 Task: Search one way flight ticket for 1 adult, 1 child, 1 infant in seat in premium economy from Wichita: Wichita Dwight D. Eisenhower National Airport(was Wichita Mid-continent Airport) to Riverton: Central Wyoming Regional Airport (was Riverton Regional) on 5-4-2023. Choice of flights is Delta. Number of bags: 2 carry on bags and 4 checked bags. Price is upto 105000. Outbound departure time preference is 21:30.
Action: Mouse moved to (306, 281)
Screenshot: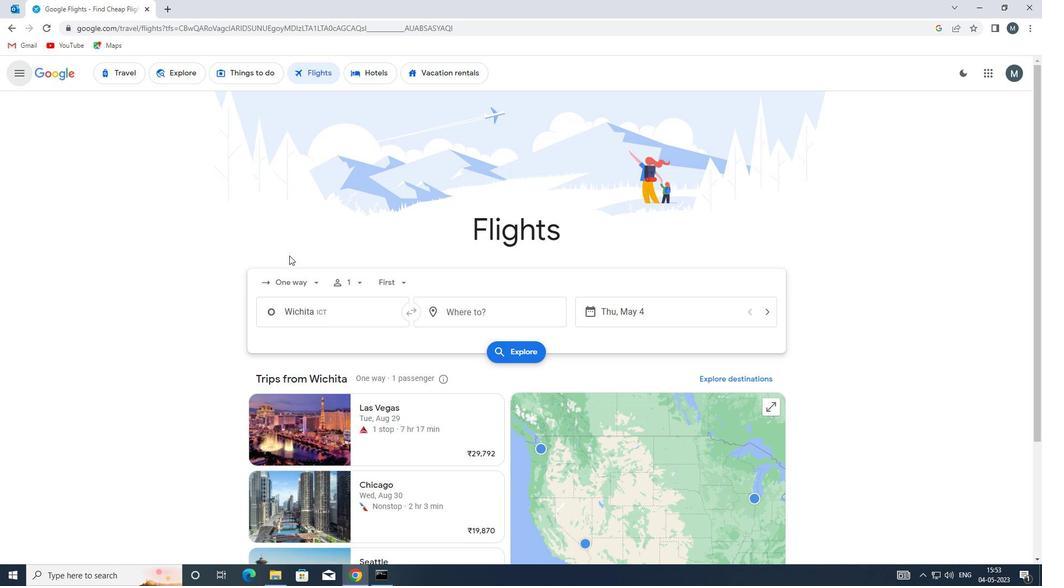 
Action: Mouse pressed left at (306, 281)
Screenshot: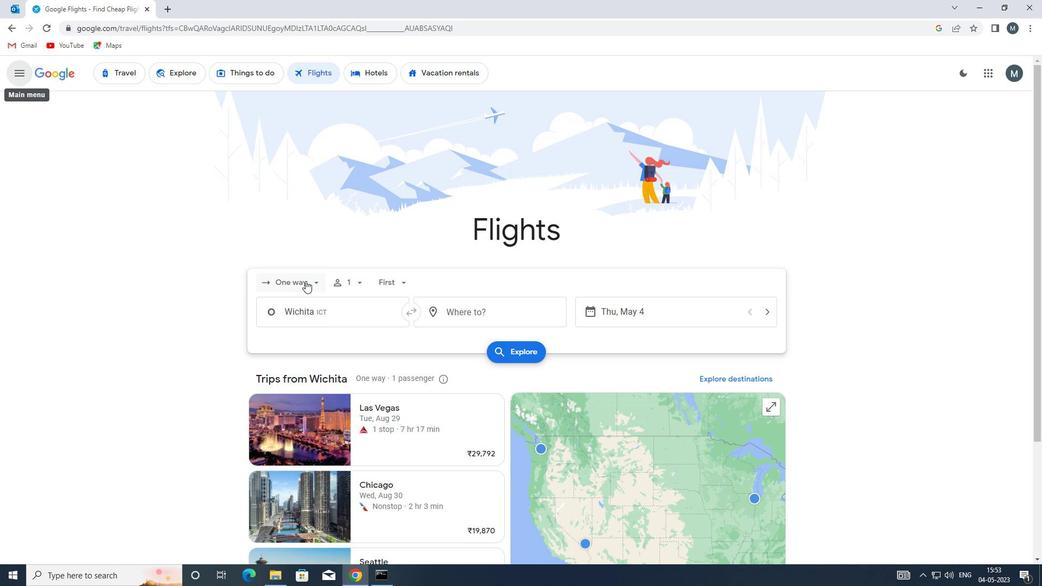 
Action: Mouse moved to (311, 341)
Screenshot: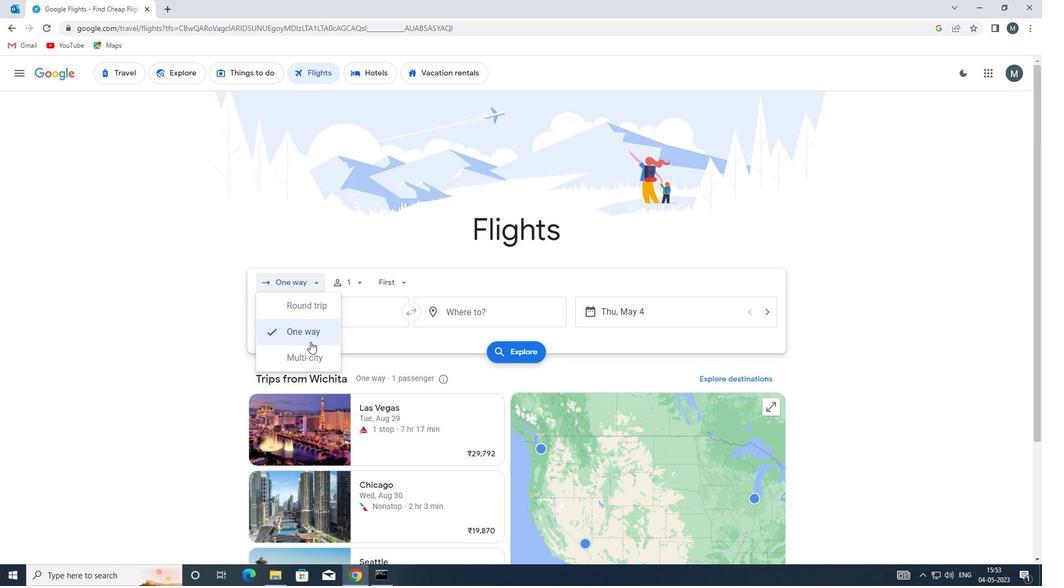 
Action: Mouse pressed left at (311, 341)
Screenshot: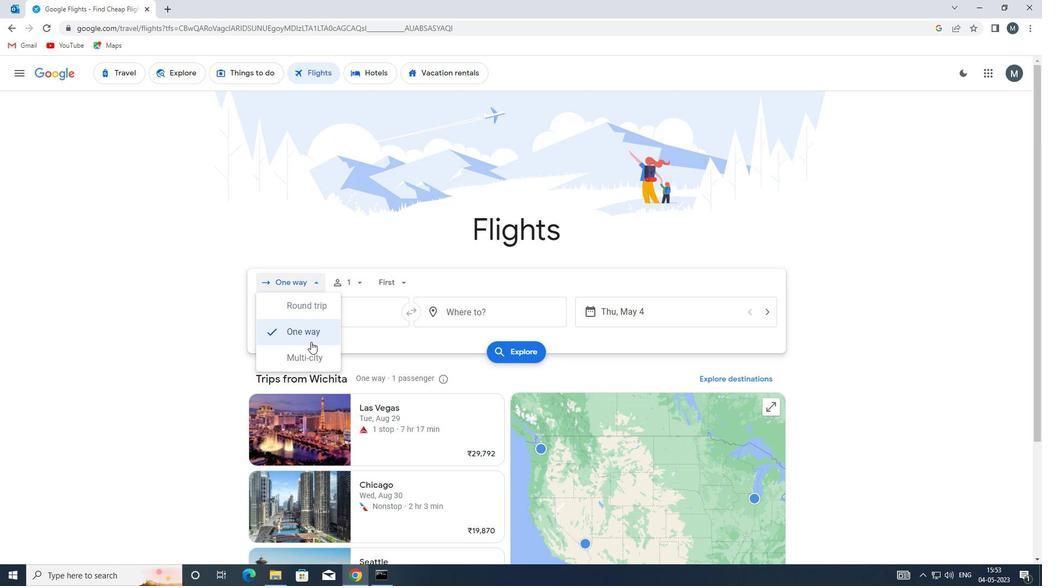 
Action: Mouse moved to (359, 284)
Screenshot: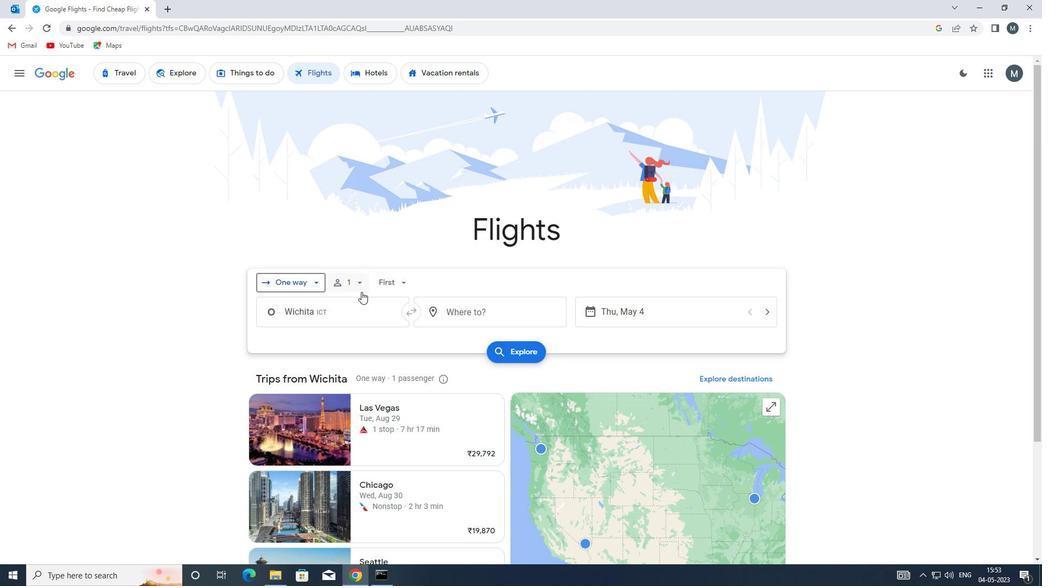 
Action: Mouse pressed left at (359, 284)
Screenshot: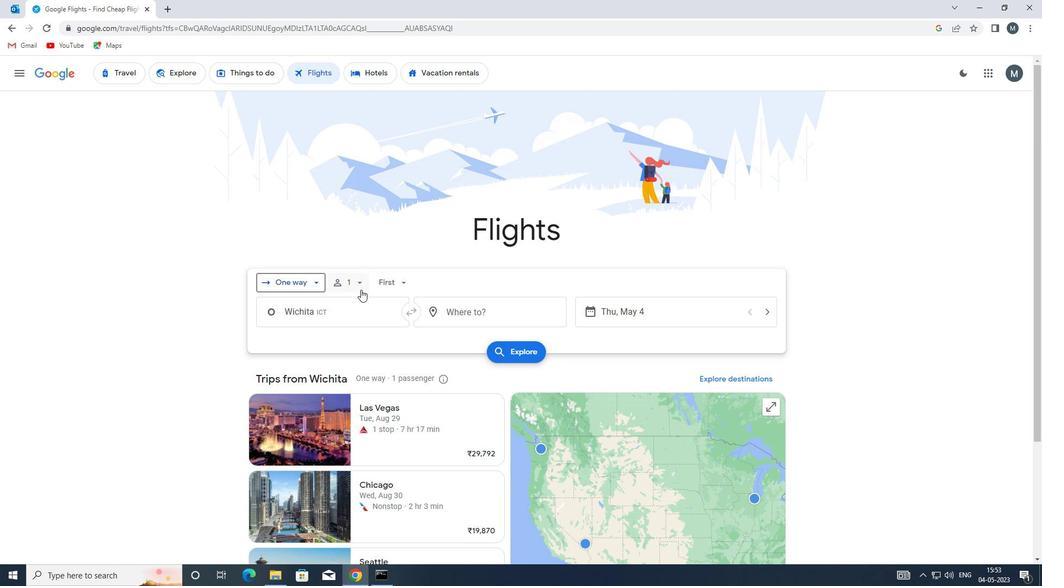 
Action: Mouse moved to (440, 338)
Screenshot: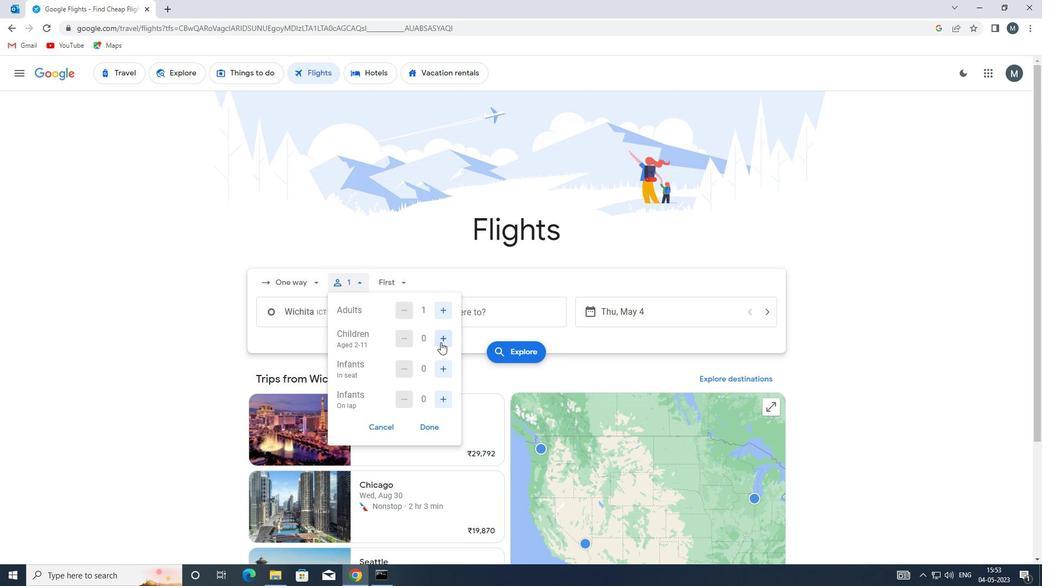 
Action: Mouse pressed left at (440, 338)
Screenshot: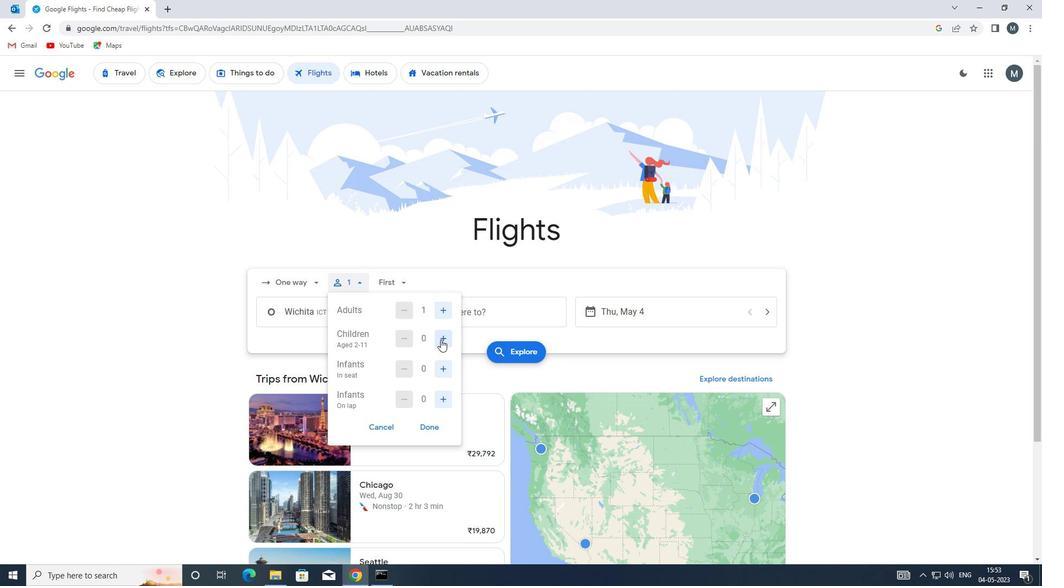 
Action: Mouse moved to (444, 368)
Screenshot: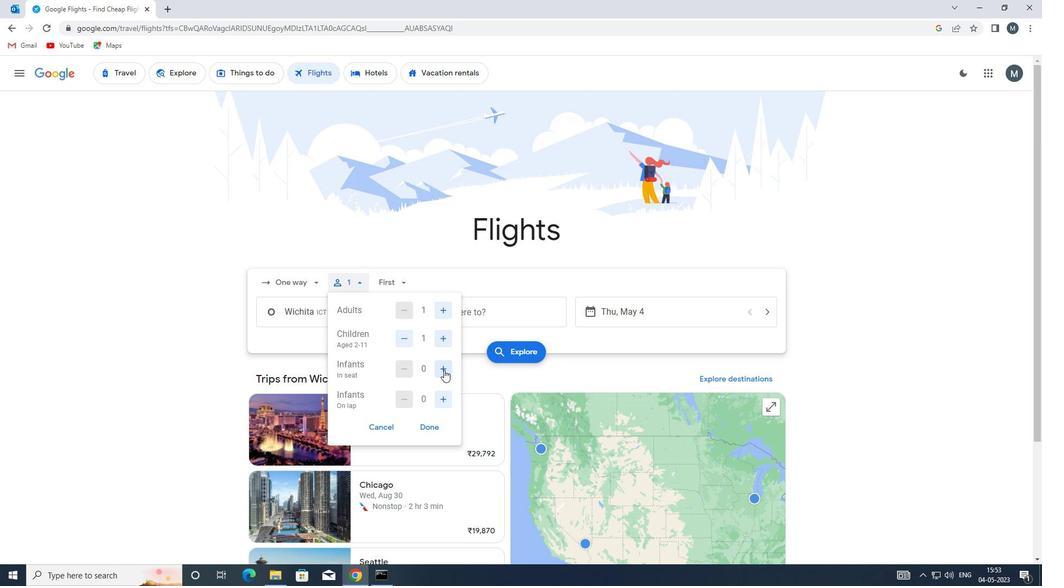 
Action: Mouse pressed left at (444, 368)
Screenshot: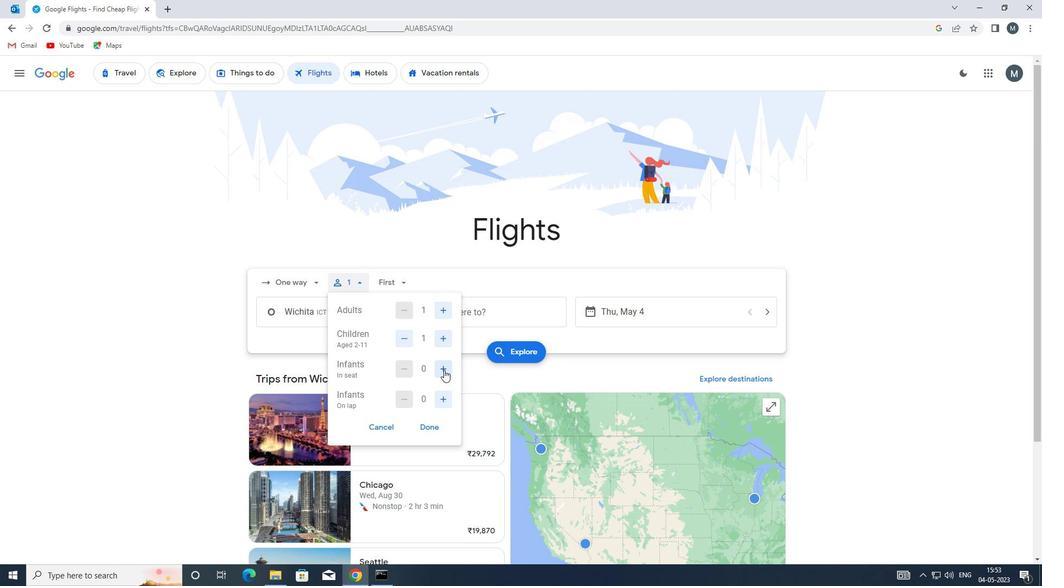 
Action: Mouse moved to (434, 425)
Screenshot: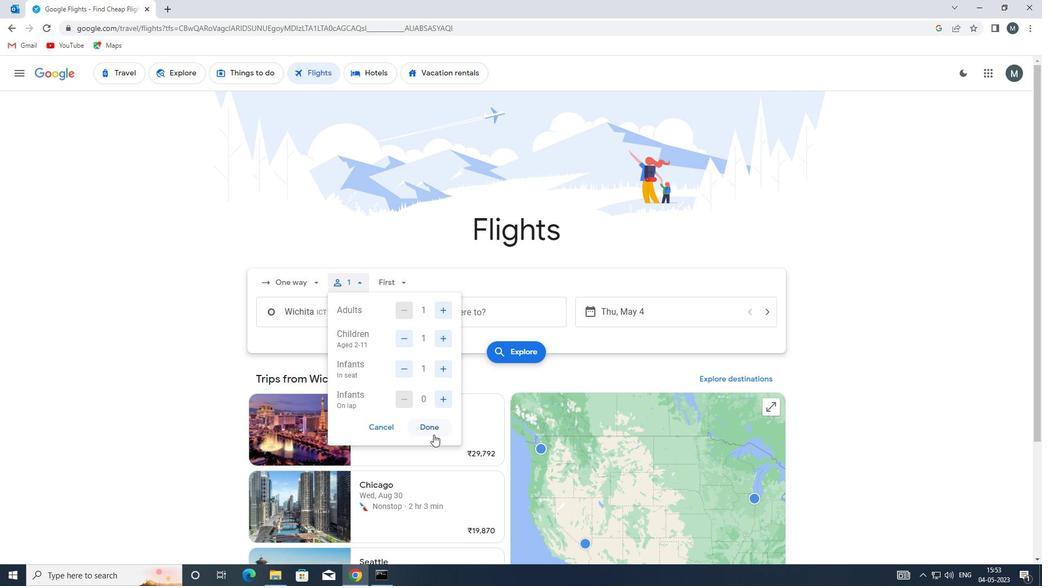 
Action: Mouse pressed left at (434, 425)
Screenshot: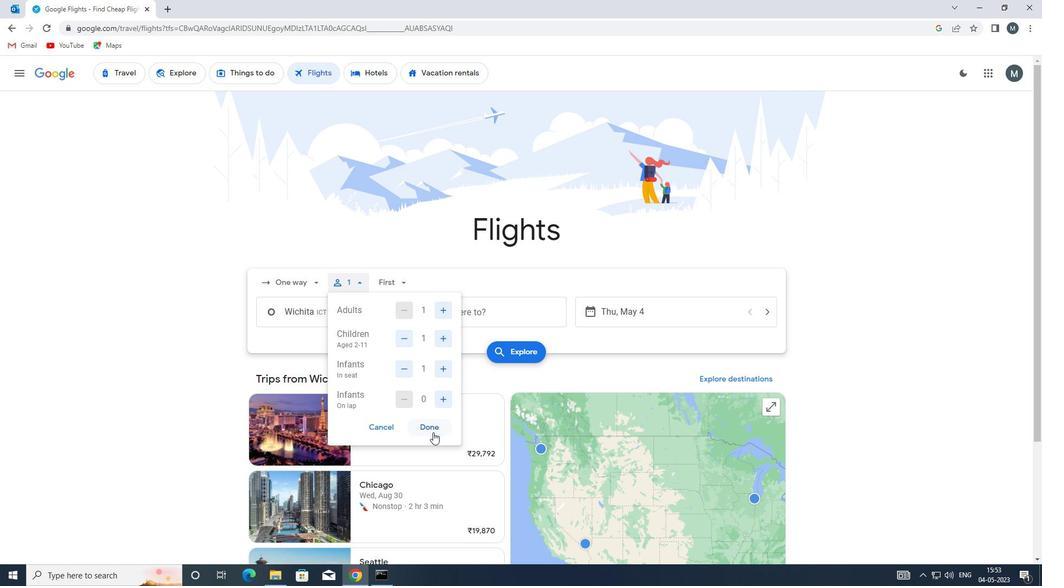 
Action: Mouse moved to (402, 284)
Screenshot: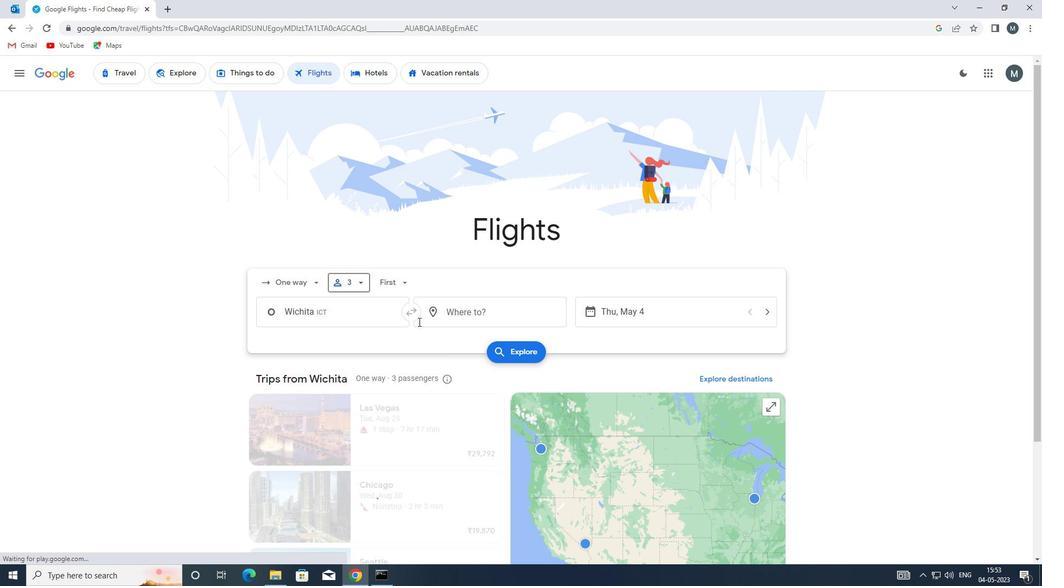 
Action: Mouse pressed left at (402, 284)
Screenshot: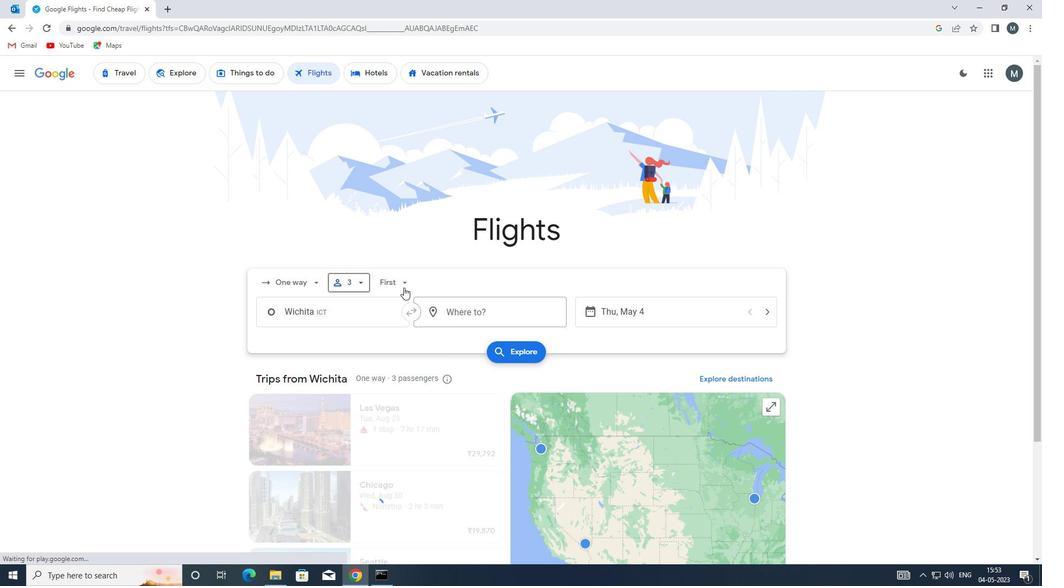 
Action: Mouse moved to (429, 326)
Screenshot: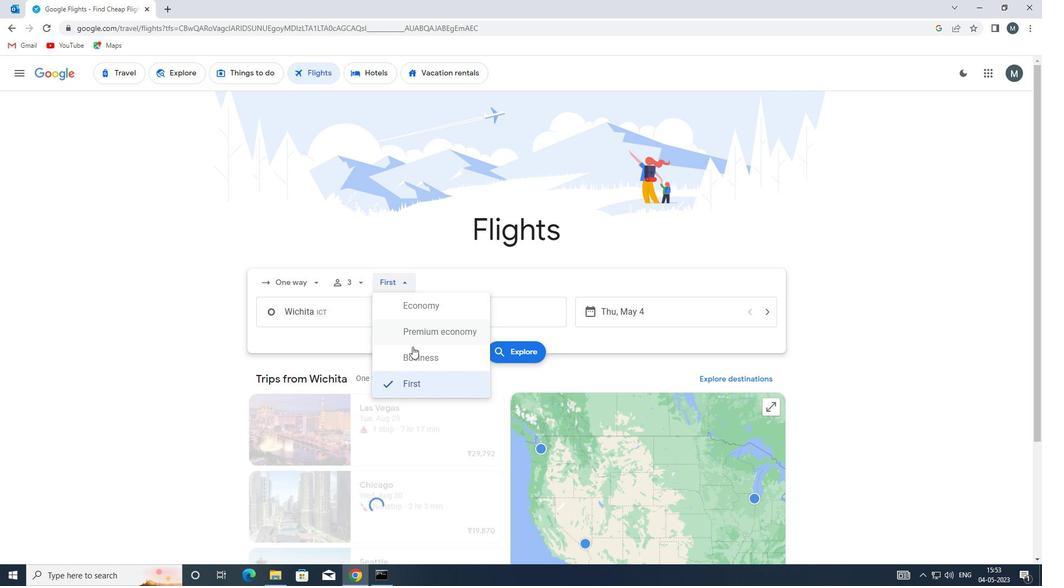 
Action: Mouse pressed left at (429, 326)
Screenshot: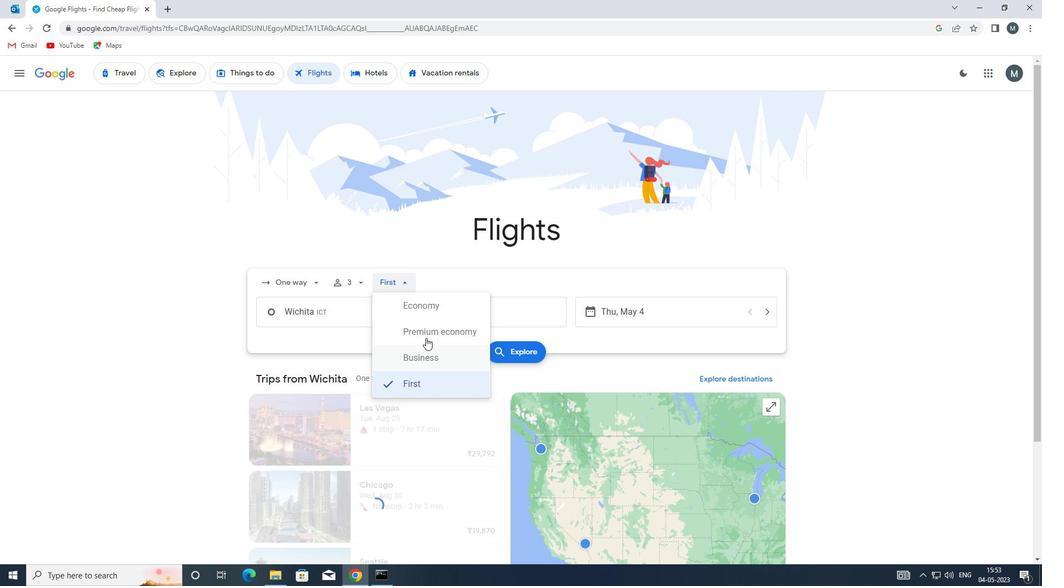 
Action: Mouse moved to (345, 317)
Screenshot: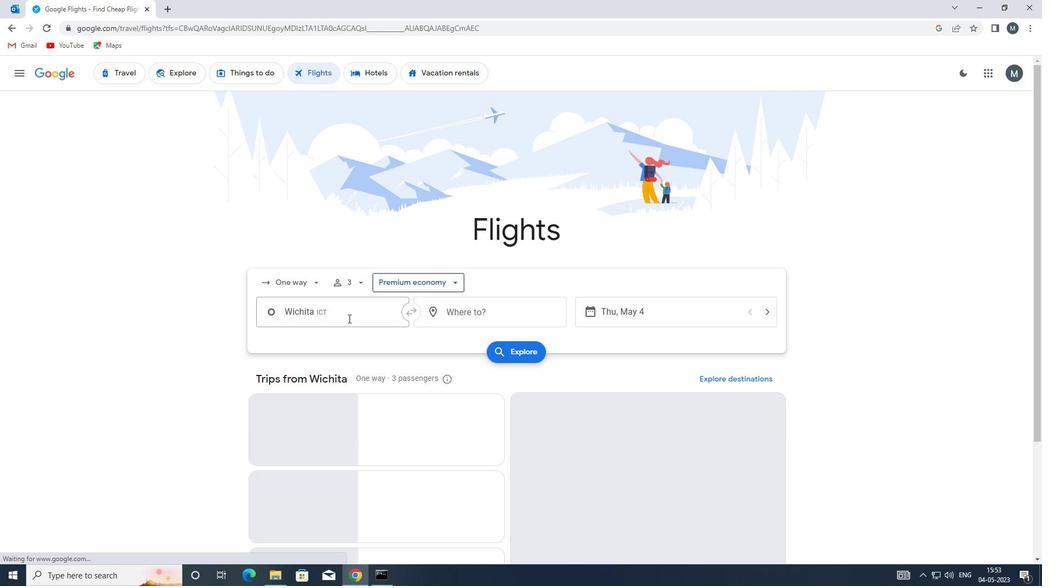 
Action: Mouse pressed left at (345, 317)
Screenshot: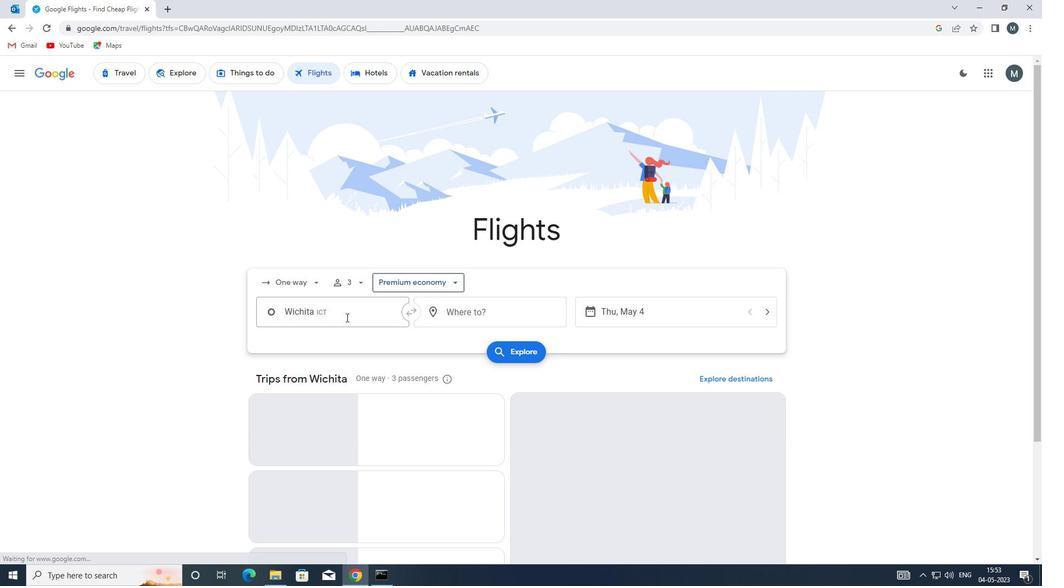 
Action: Mouse moved to (386, 366)
Screenshot: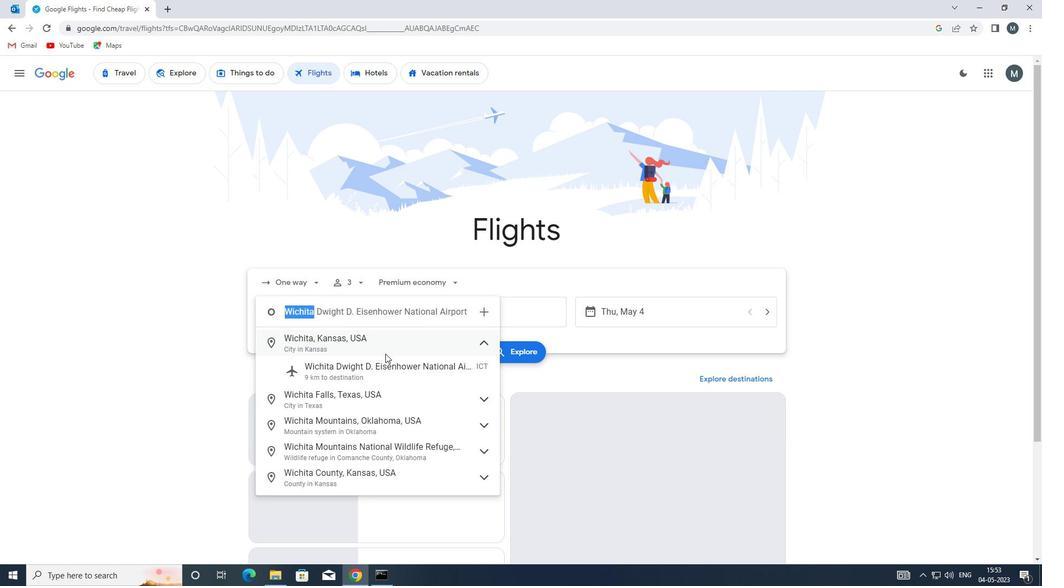 
Action: Mouse pressed left at (386, 366)
Screenshot: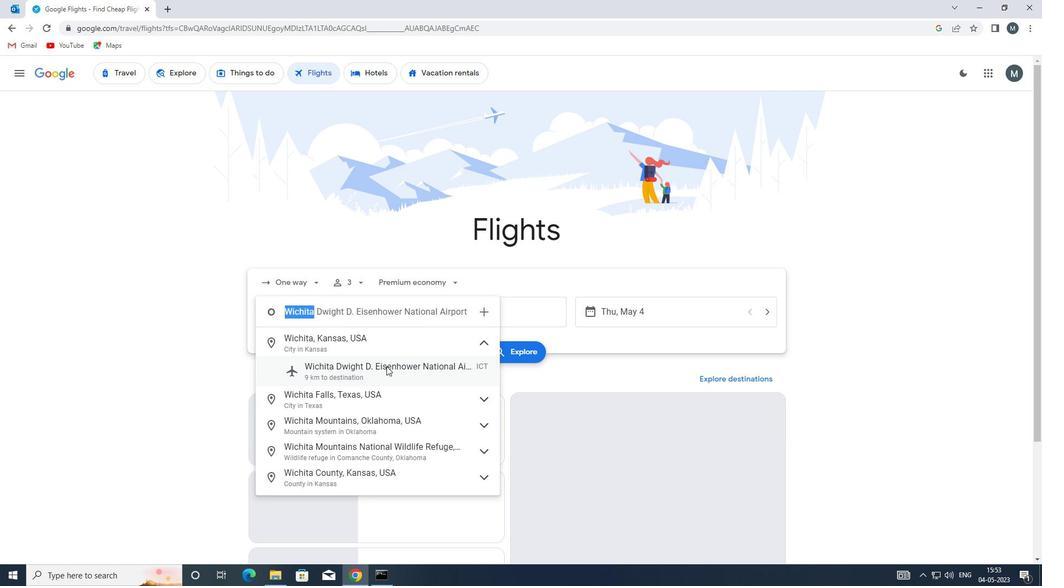 
Action: Mouse moved to (460, 313)
Screenshot: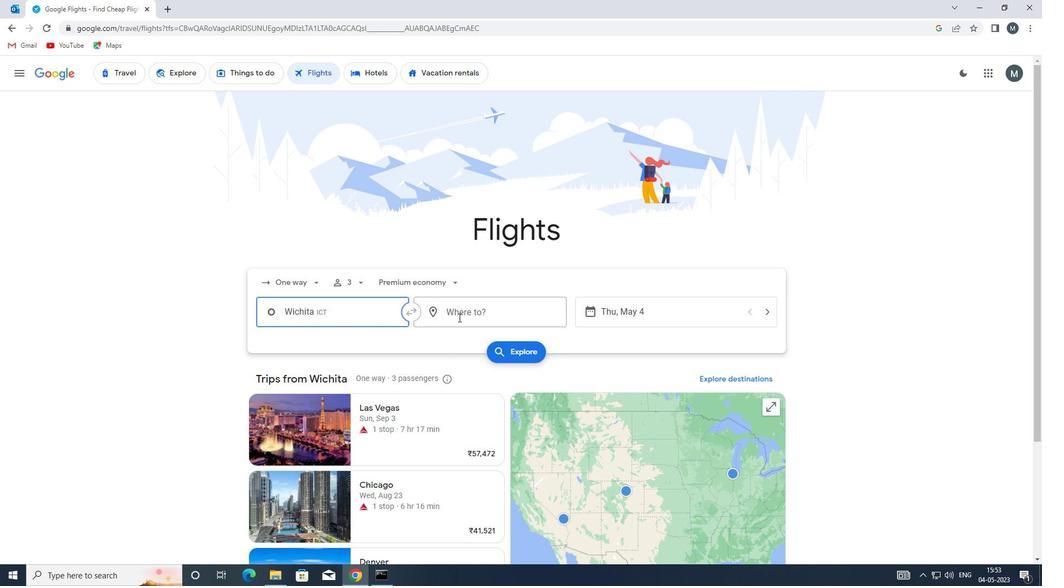 
Action: Mouse pressed left at (460, 313)
Screenshot: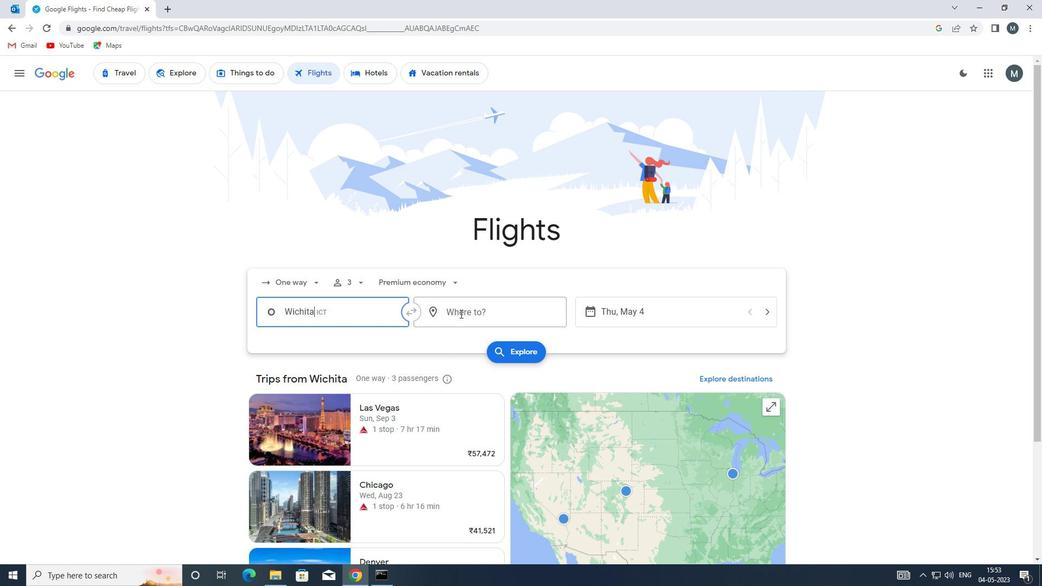 
Action: Key pressed riw
Screenshot: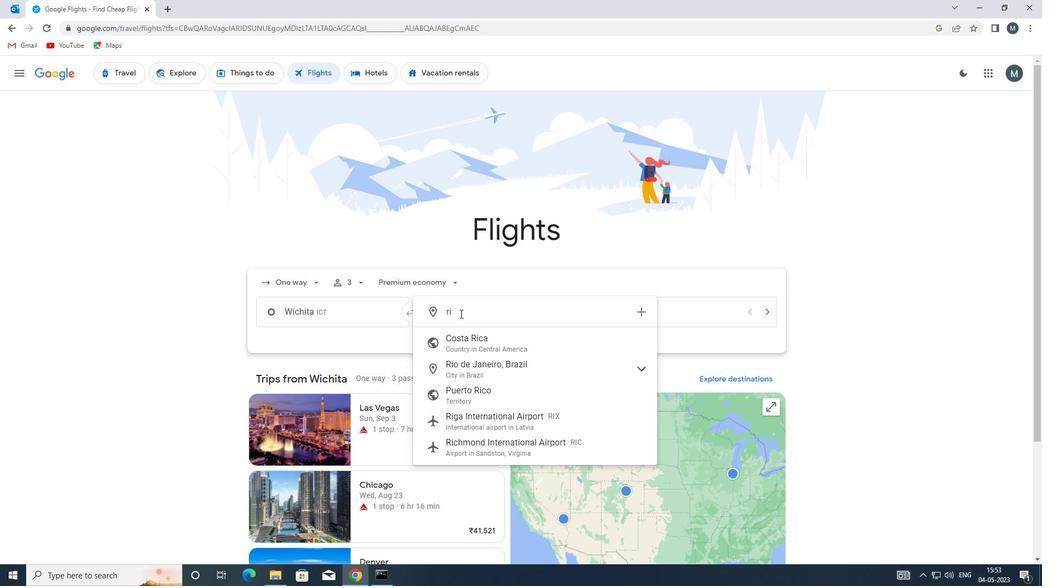 
Action: Mouse moved to (480, 345)
Screenshot: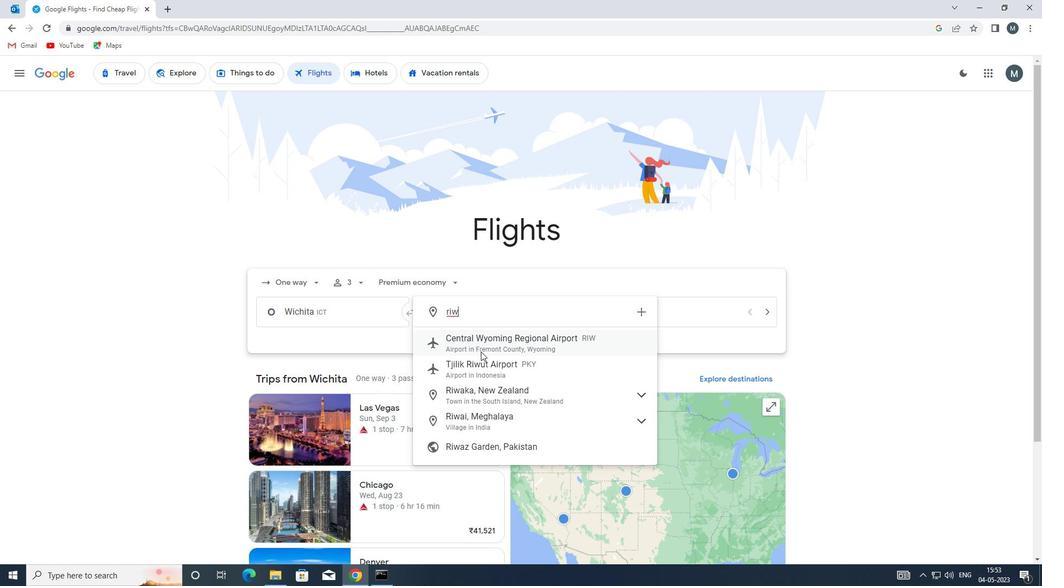 
Action: Mouse pressed left at (480, 345)
Screenshot: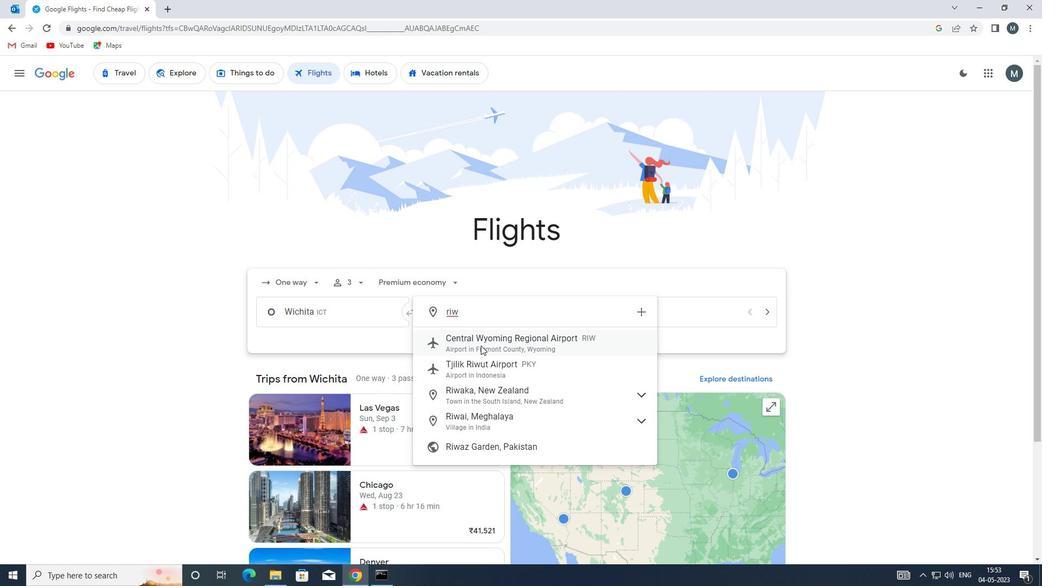 
Action: Mouse moved to (622, 307)
Screenshot: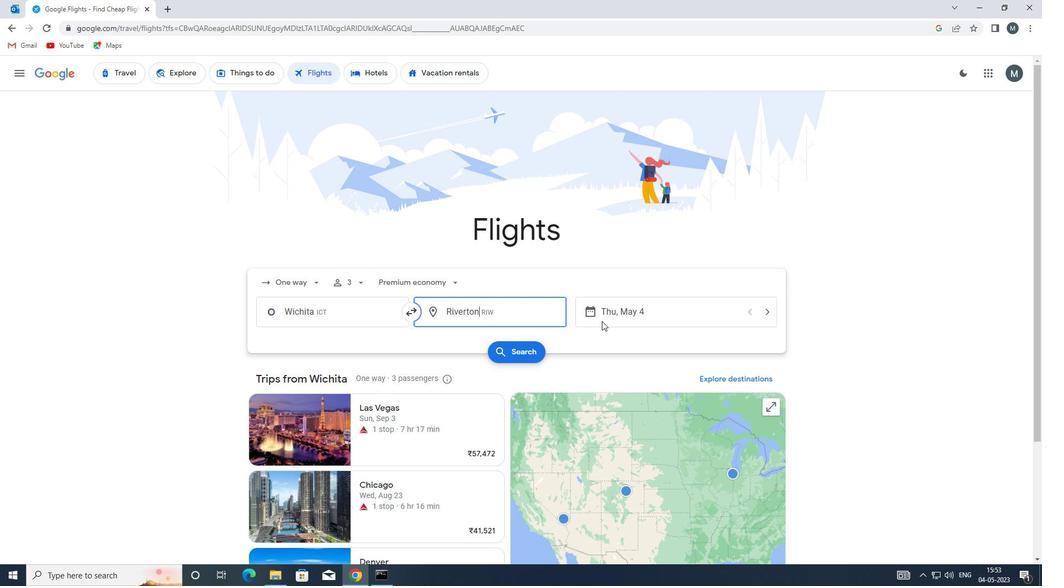 
Action: Mouse pressed left at (622, 307)
Screenshot: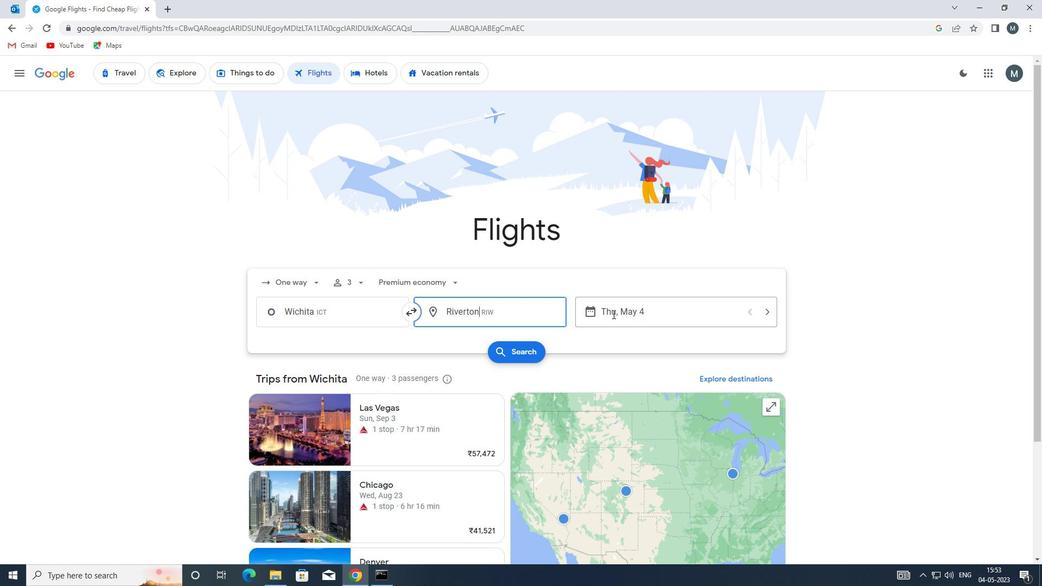 
Action: Mouse moved to (497, 367)
Screenshot: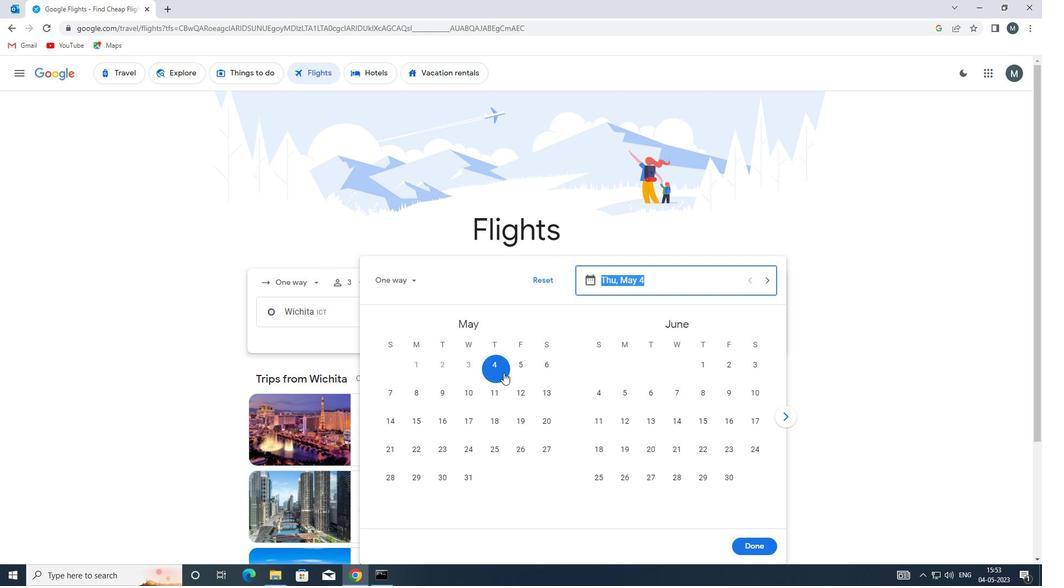 
Action: Mouse pressed left at (497, 367)
Screenshot: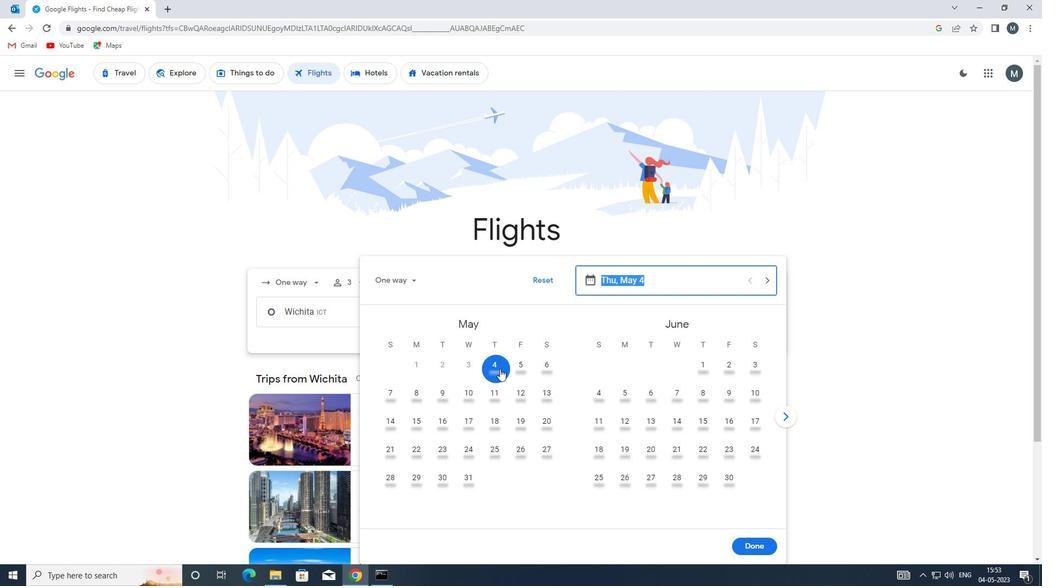 
Action: Mouse moved to (754, 545)
Screenshot: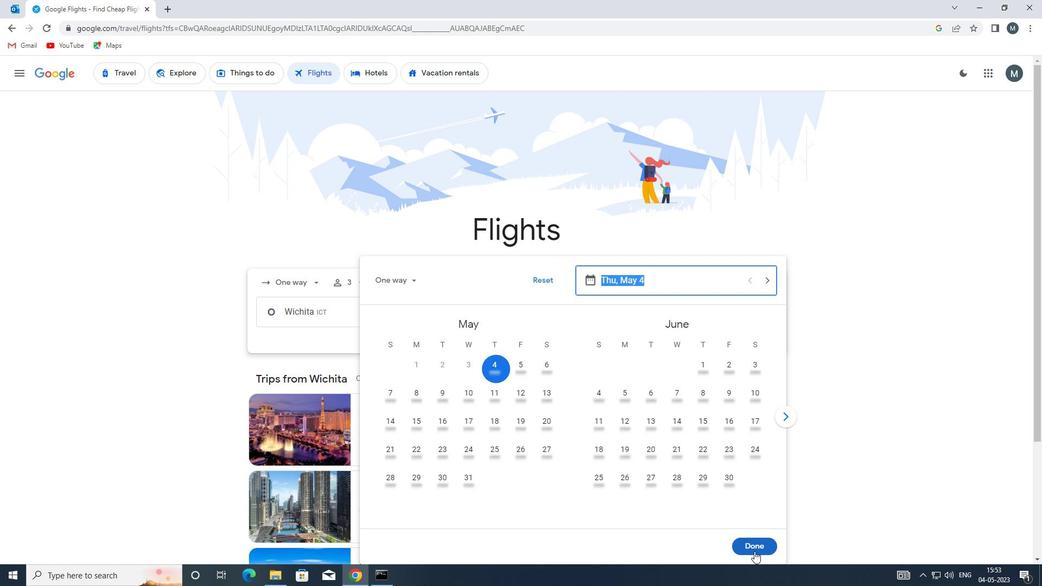 
Action: Mouse pressed left at (754, 545)
Screenshot: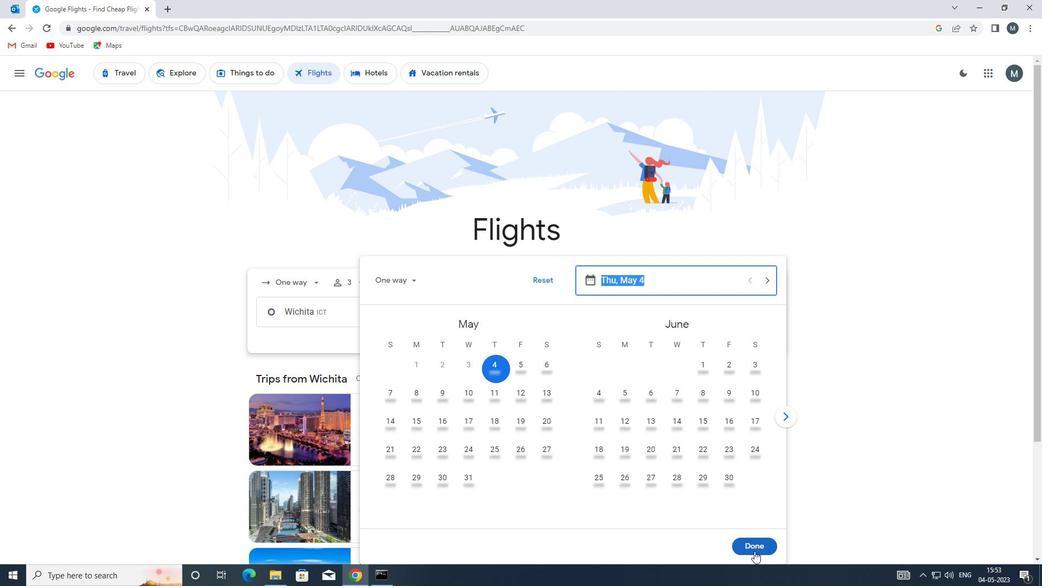 
Action: Mouse moved to (524, 356)
Screenshot: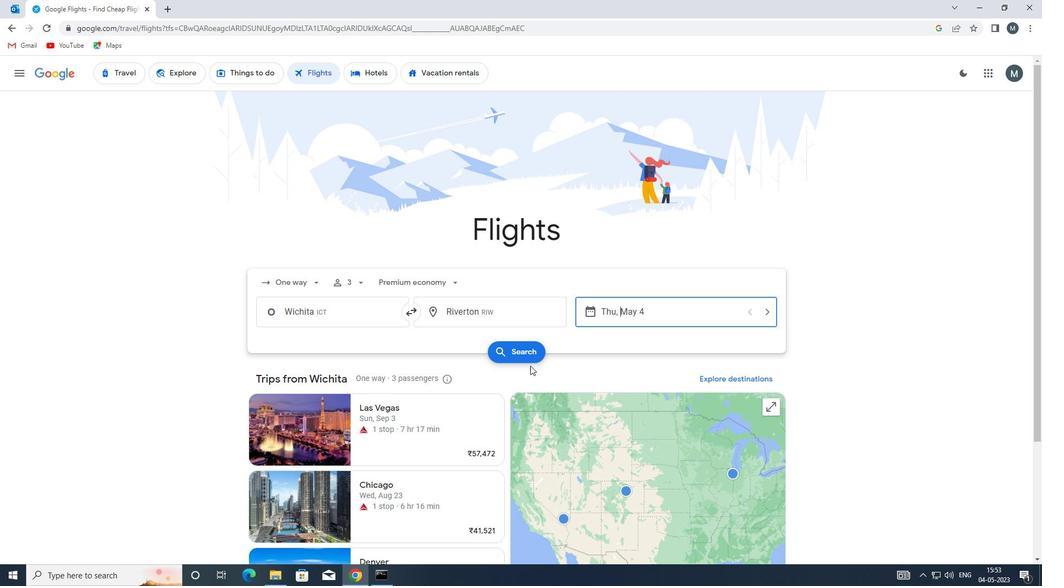 
Action: Mouse pressed left at (524, 356)
Screenshot: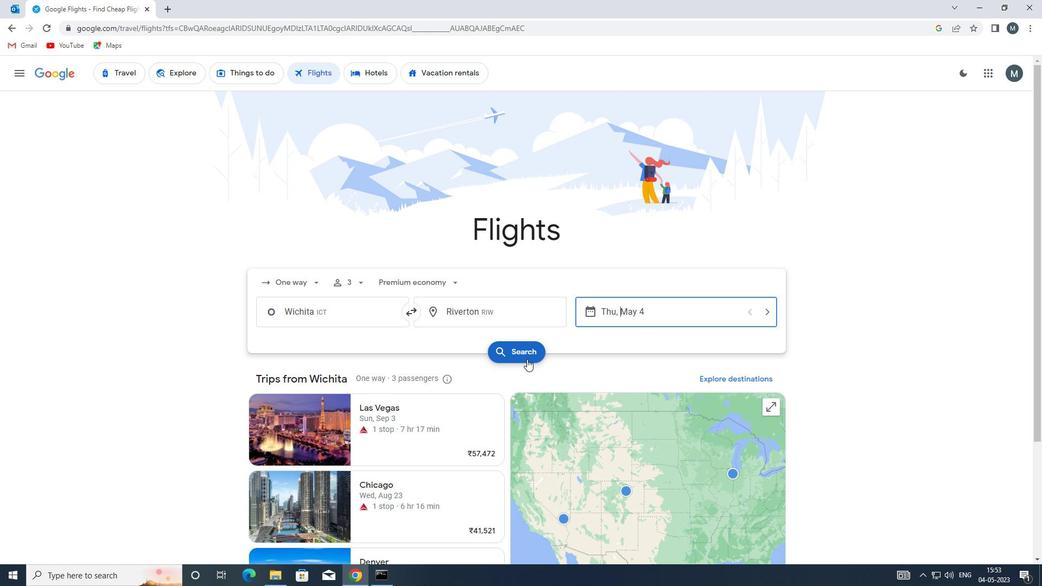 
Action: Mouse moved to (270, 175)
Screenshot: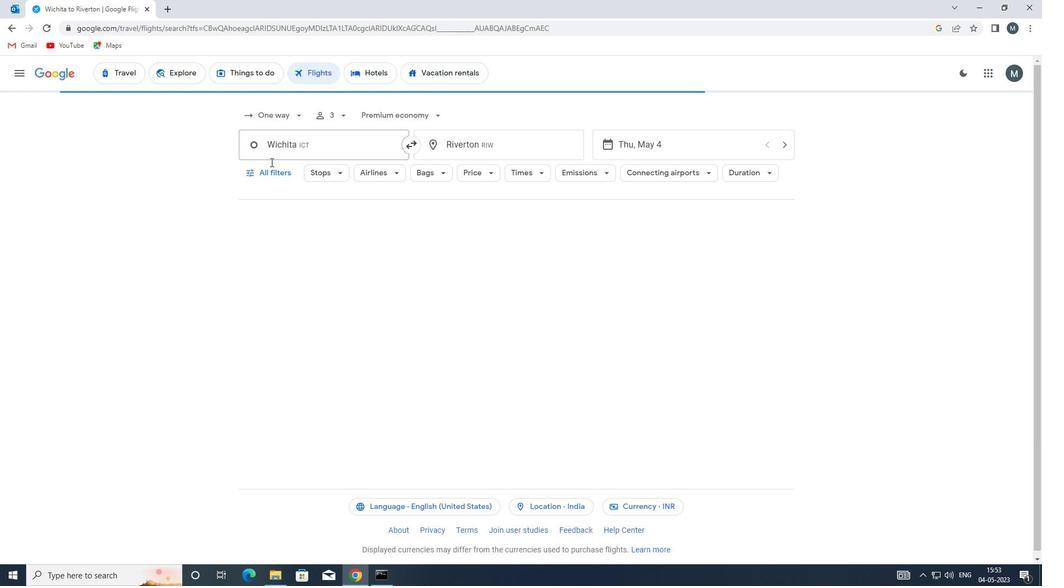 
Action: Mouse pressed left at (270, 175)
Screenshot: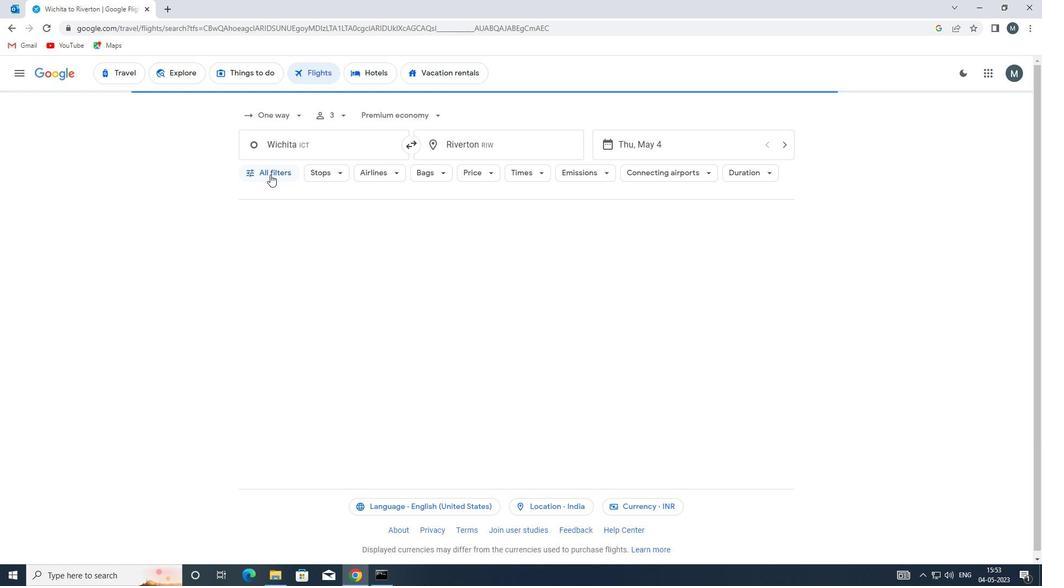 
Action: Mouse moved to (347, 284)
Screenshot: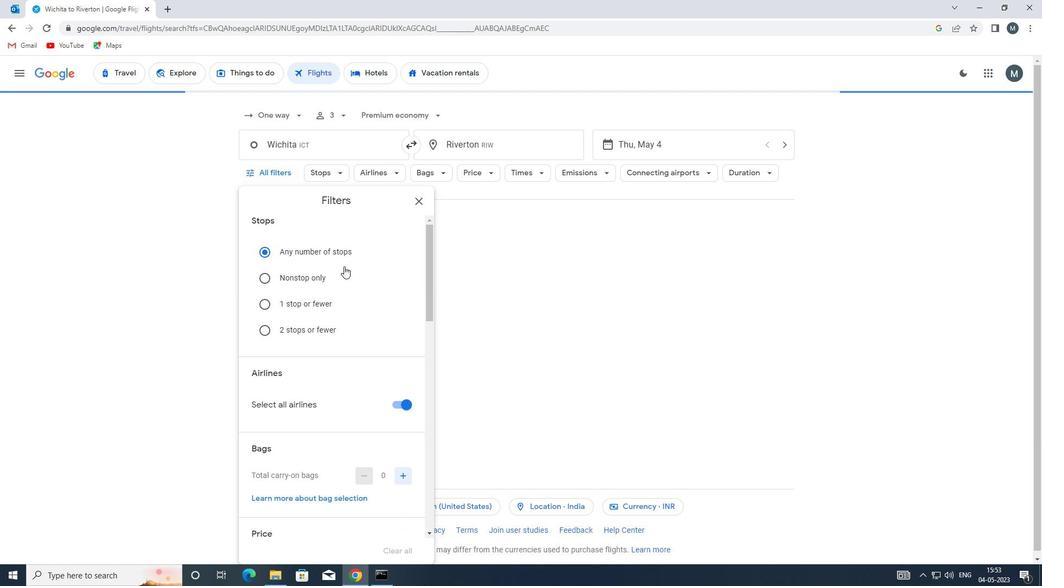 
Action: Mouse scrolled (347, 284) with delta (0, 0)
Screenshot: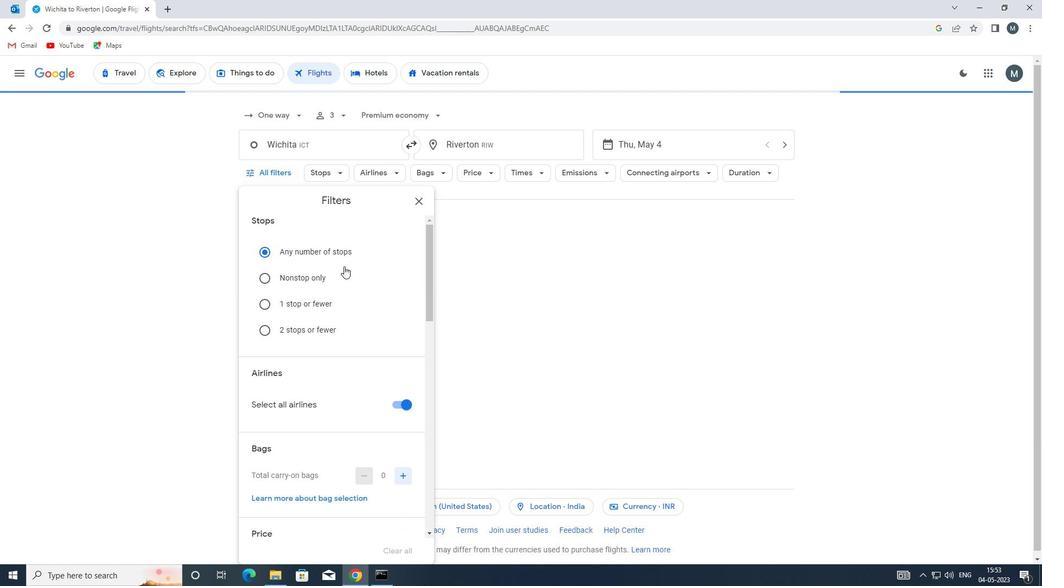 
Action: Mouse moved to (349, 298)
Screenshot: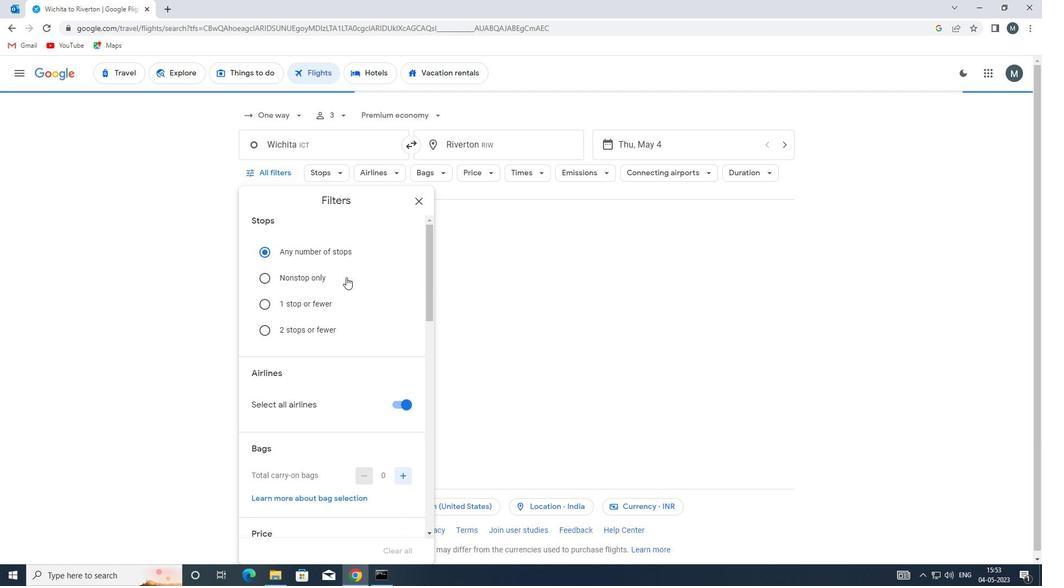 
Action: Mouse scrolled (349, 297) with delta (0, 0)
Screenshot: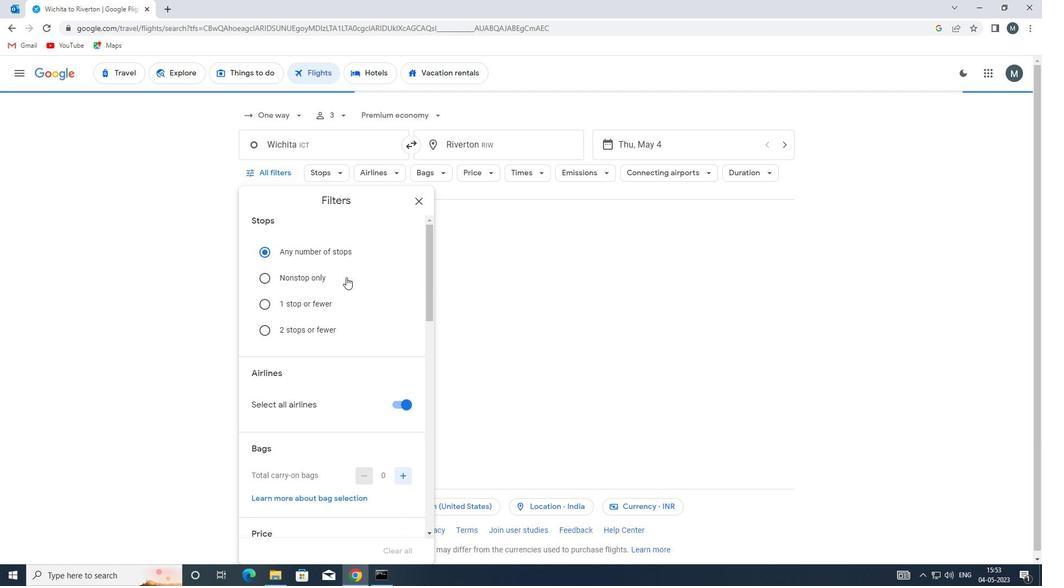 
Action: Mouse moved to (396, 296)
Screenshot: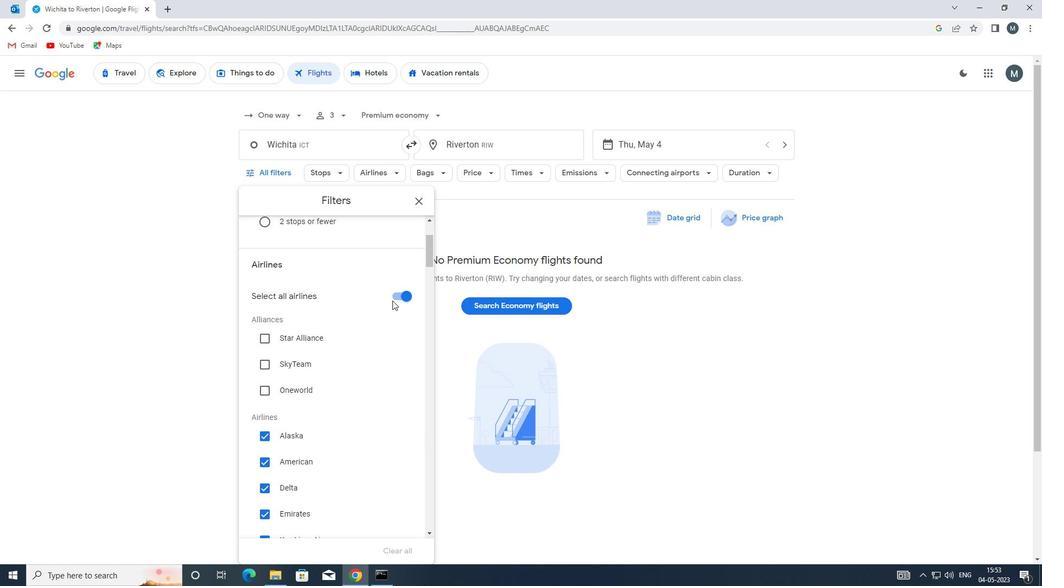 
Action: Mouse pressed left at (396, 296)
Screenshot: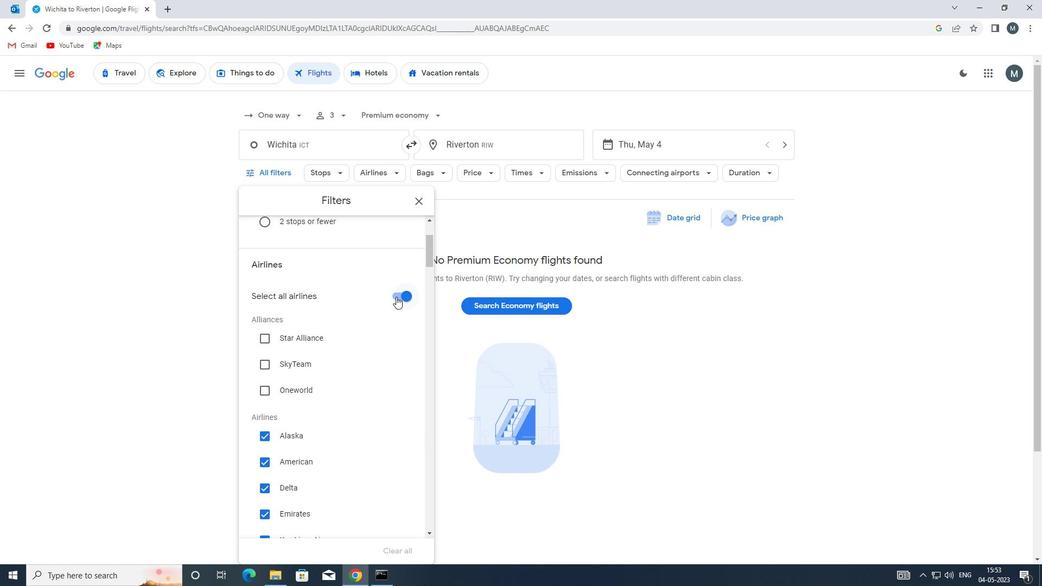 
Action: Mouse moved to (315, 351)
Screenshot: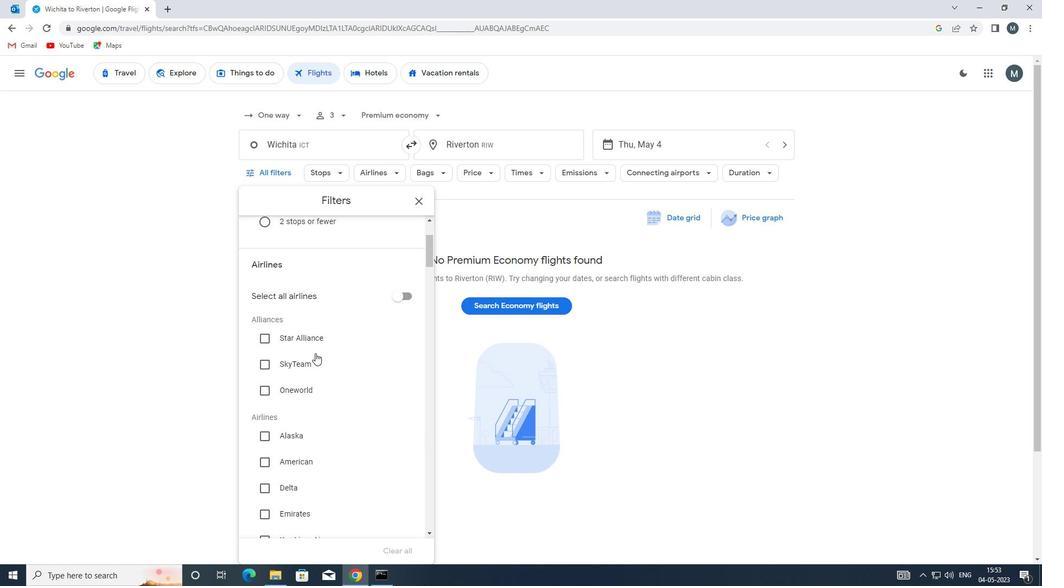 
Action: Mouse scrolled (315, 351) with delta (0, 0)
Screenshot: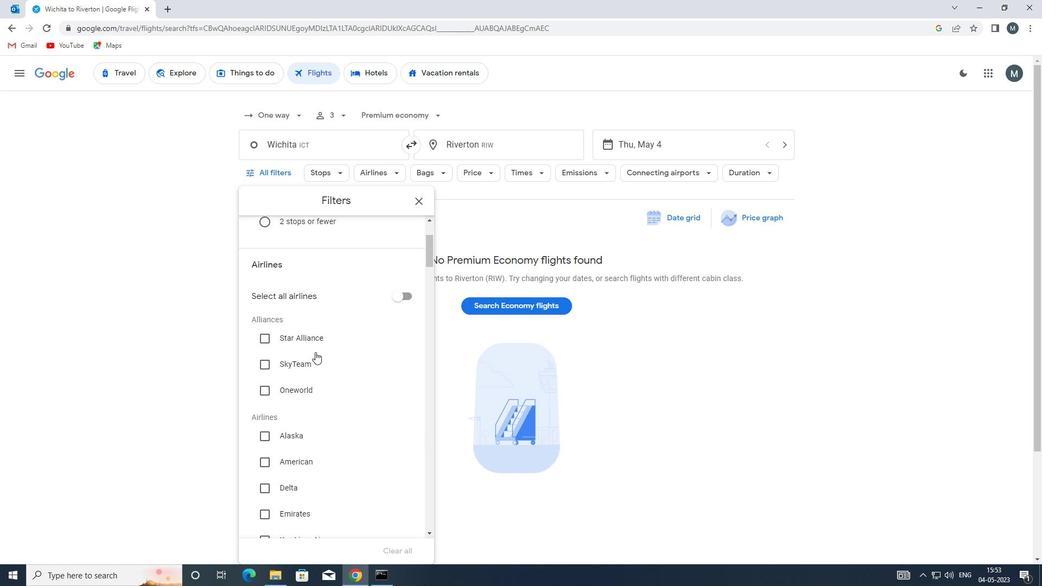 
Action: Mouse moved to (315, 351)
Screenshot: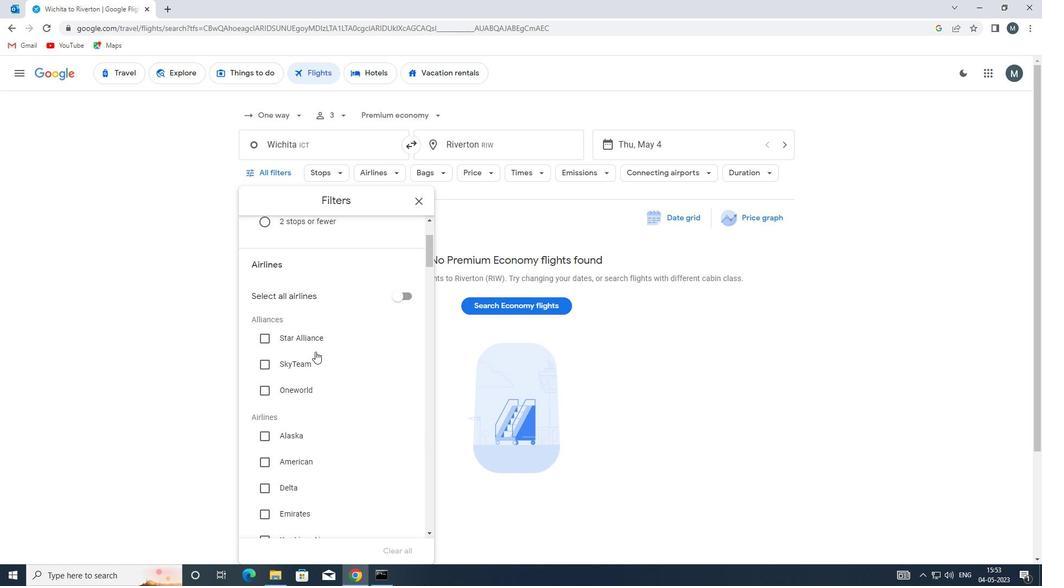 
Action: Mouse scrolled (315, 350) with delta (0, 0)
Screenshot: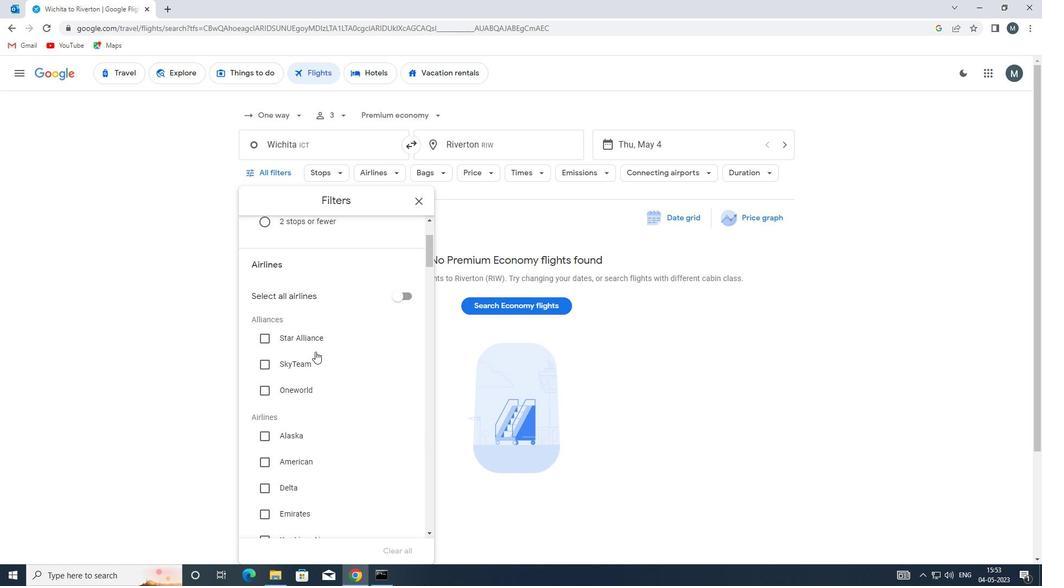 
Action: Mouse moved to (303, 374)
Screenshot: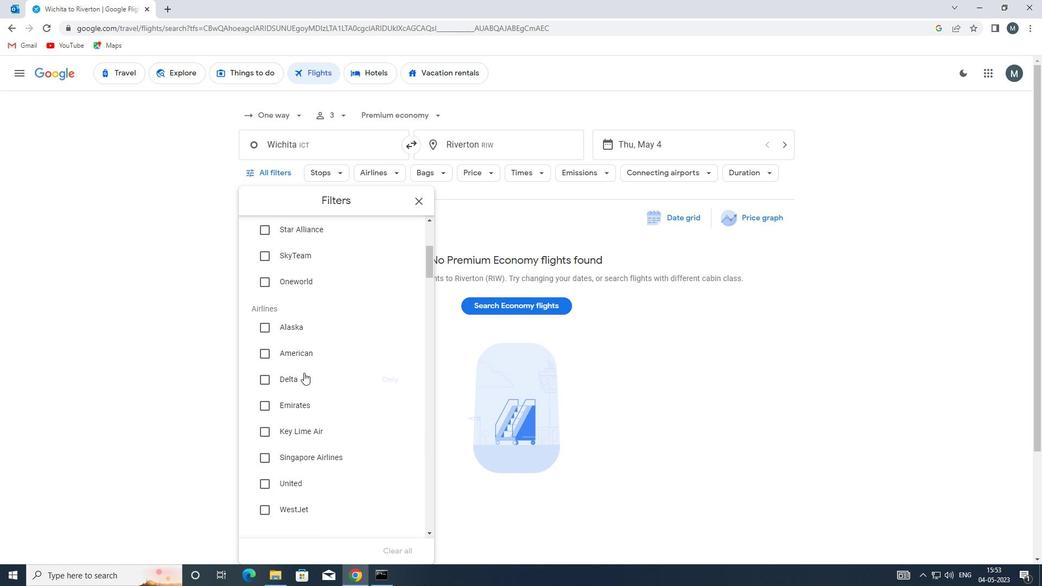 
Action: Mouse pressed left at (303, 374)
Screenshot: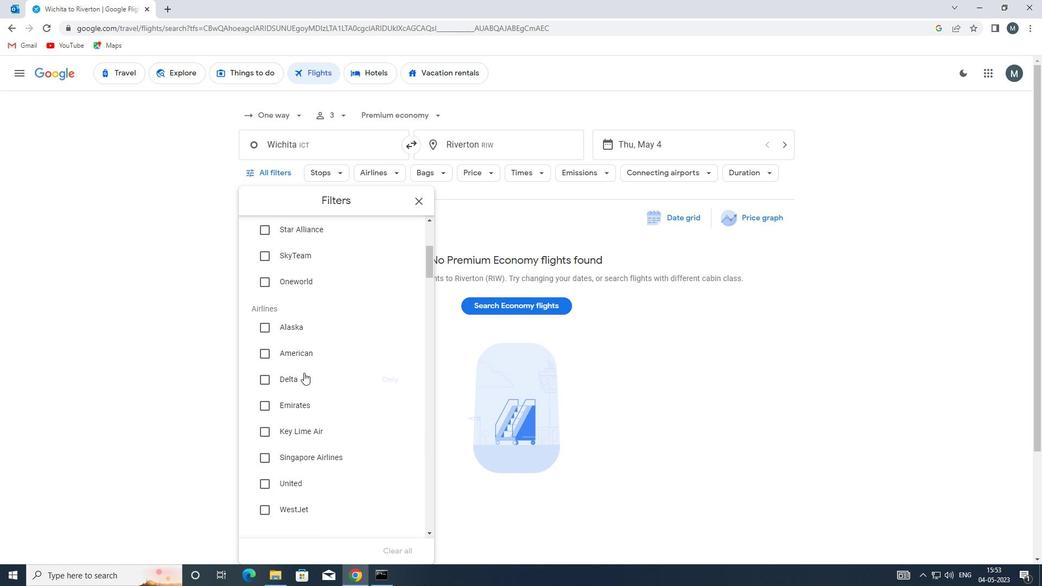 
Action: Mouse moved to (316, 362)
Screenshot: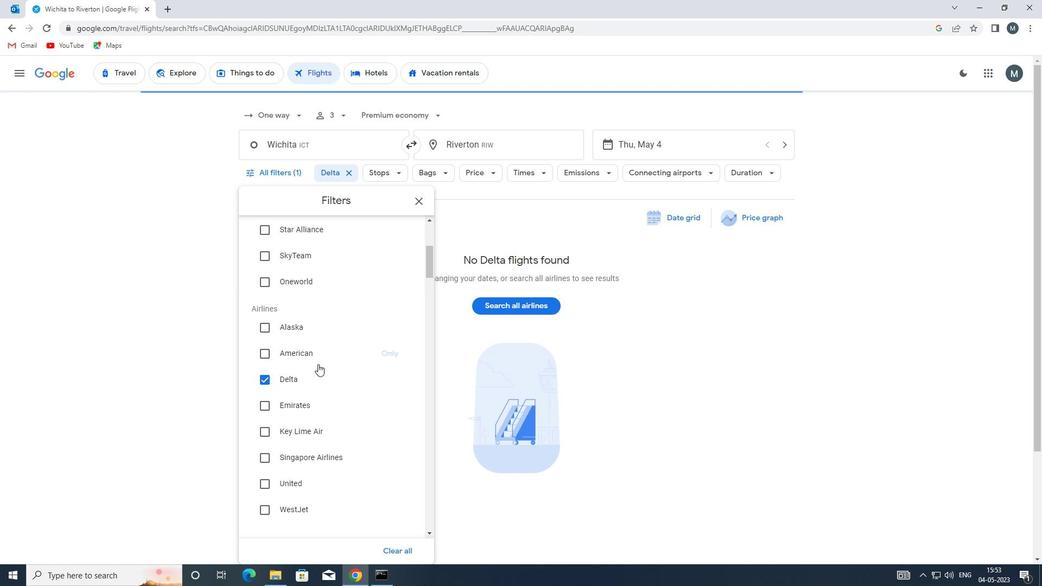
Action: Mouse scrolled (316, 361) with delta (0, 0)
Screenshot: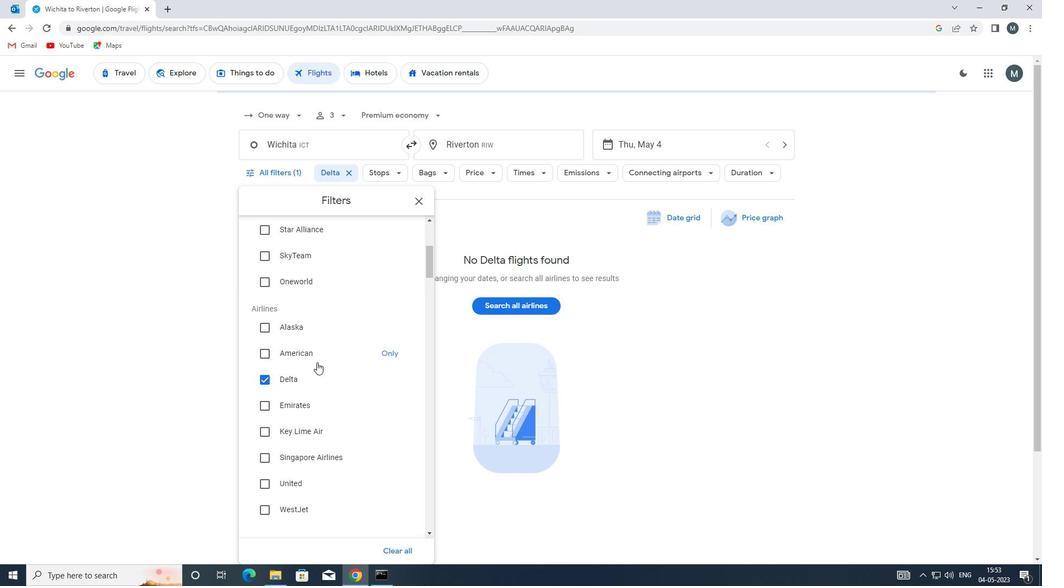 
Action: Mouse scrolled (316, 361) with delta (0, 0)
Screenshot: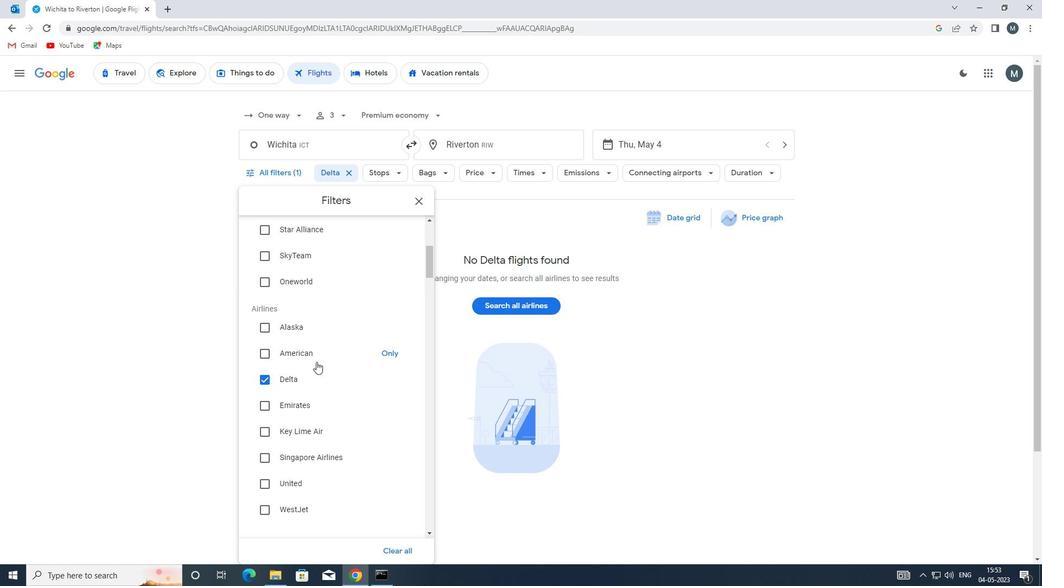 
Action: Mouse moved to (315, 362)
Screenshot: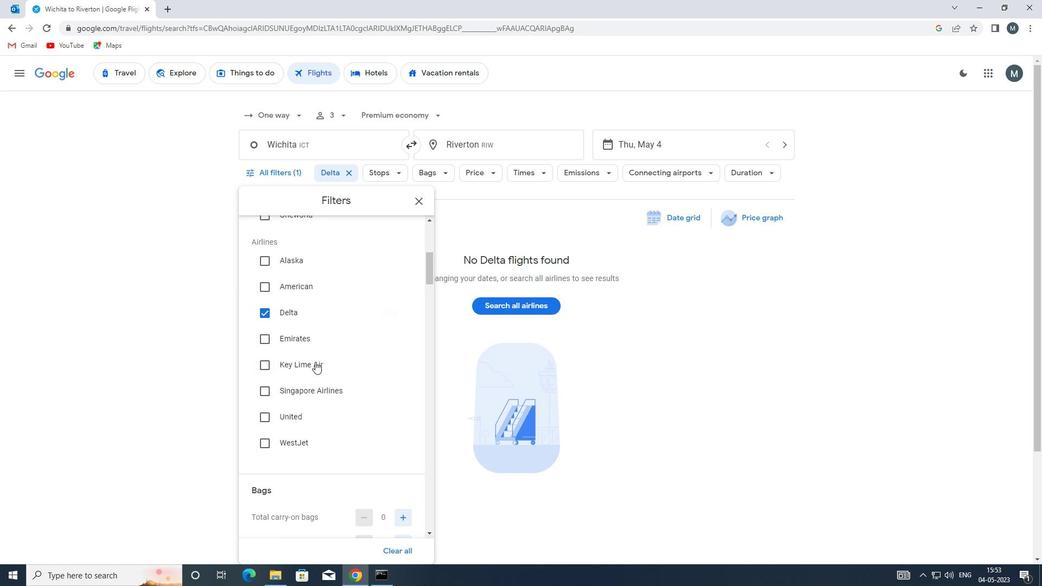 
Action: Mouse scrolled (315, 361) with delta (0, 0)
Screenshot: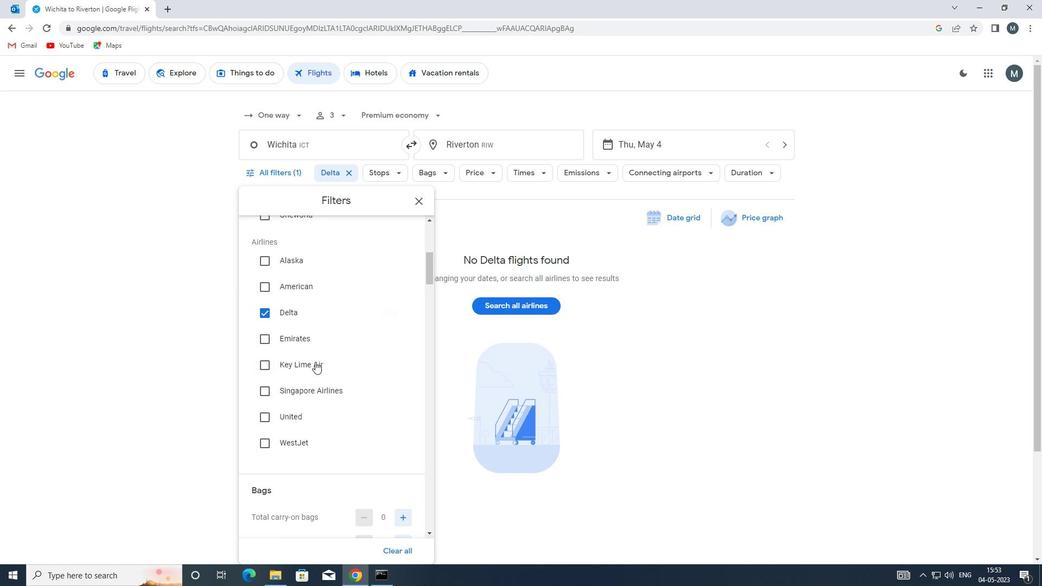 
Action: Mouse moved to (401, 421)
Screenshot: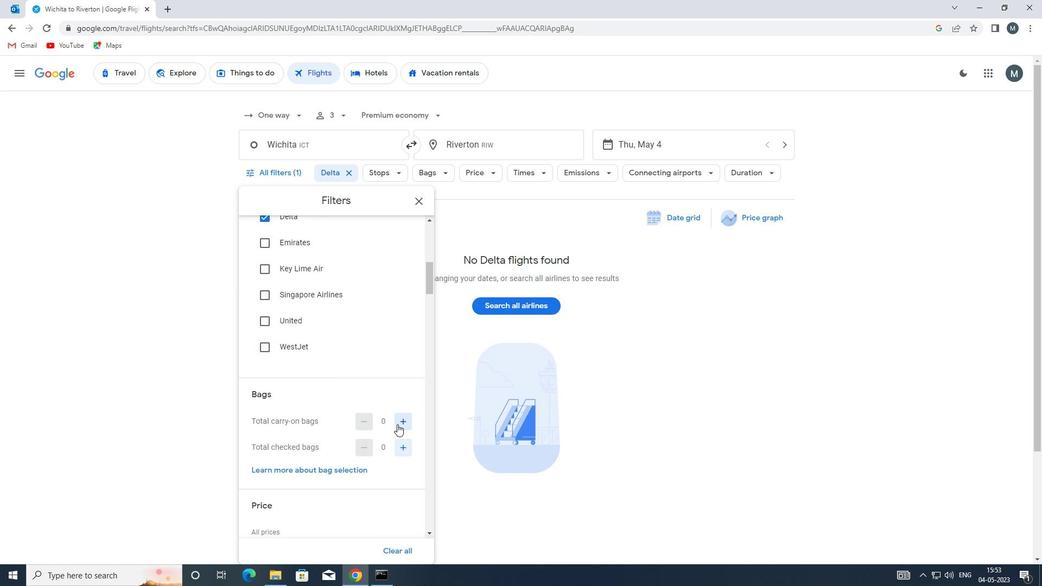 
Action: Mouse pressed left at (401, 421)
Screenshot: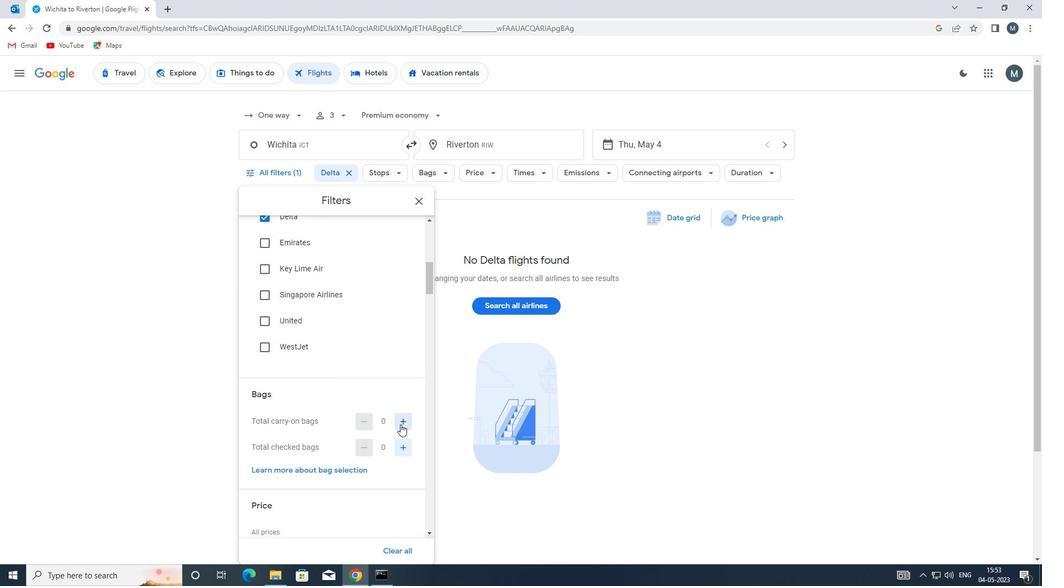
Action: Mouse pressed left at (401, 421)
Screenshot: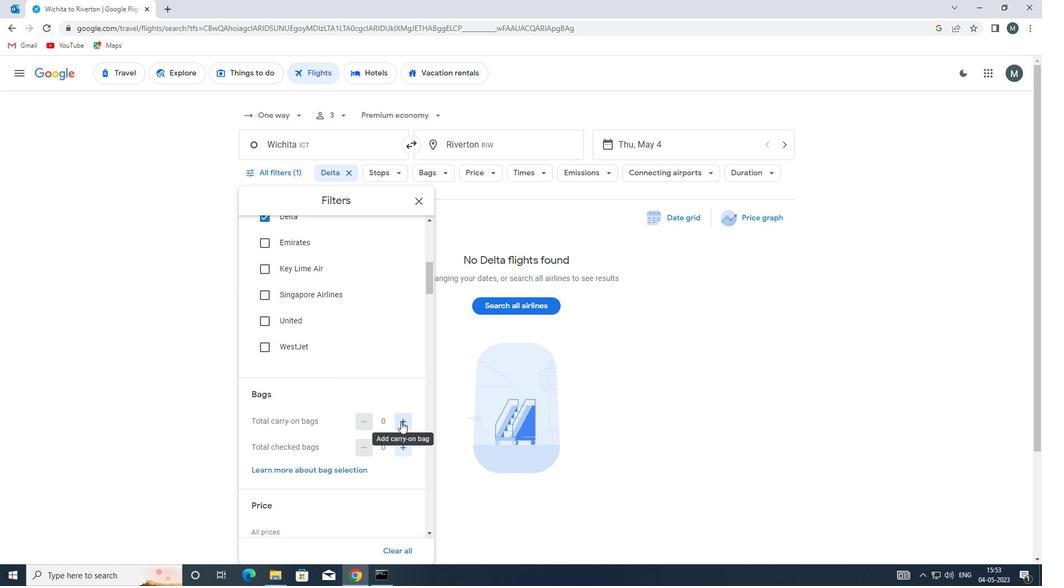 
Action: Mouse moved to (334, 391)
Screenshot: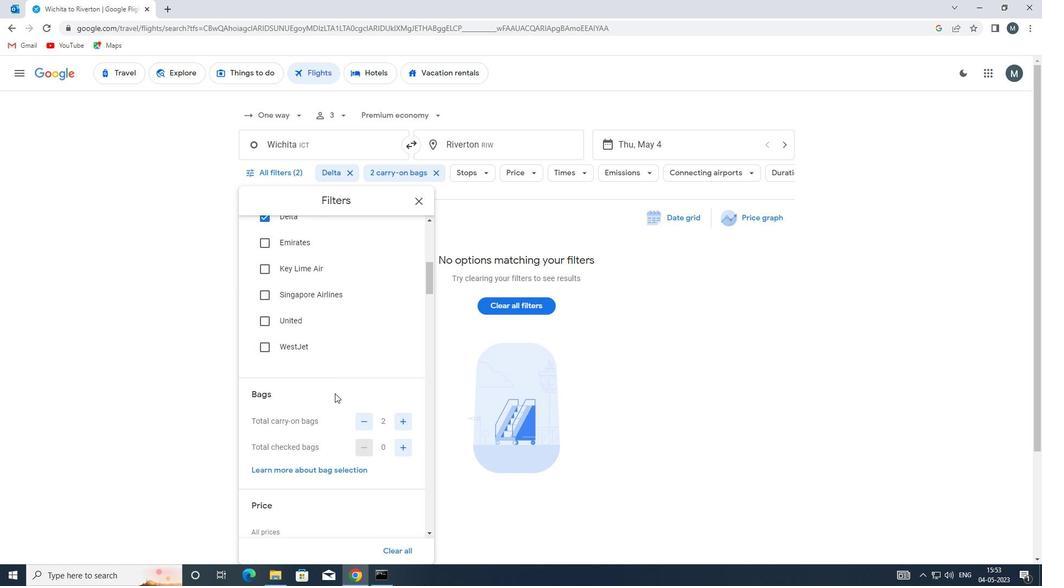 
Action: Mouse scrolled (334, 390) with delta (0, 0)
Screenshot: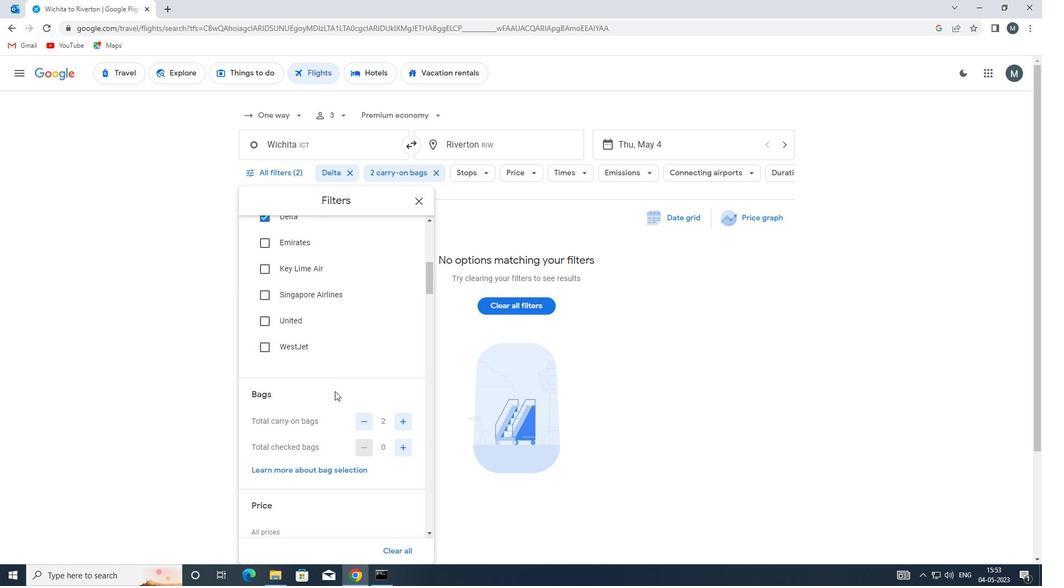 
Action: Mouse moved to (402, 394)
Screenshot: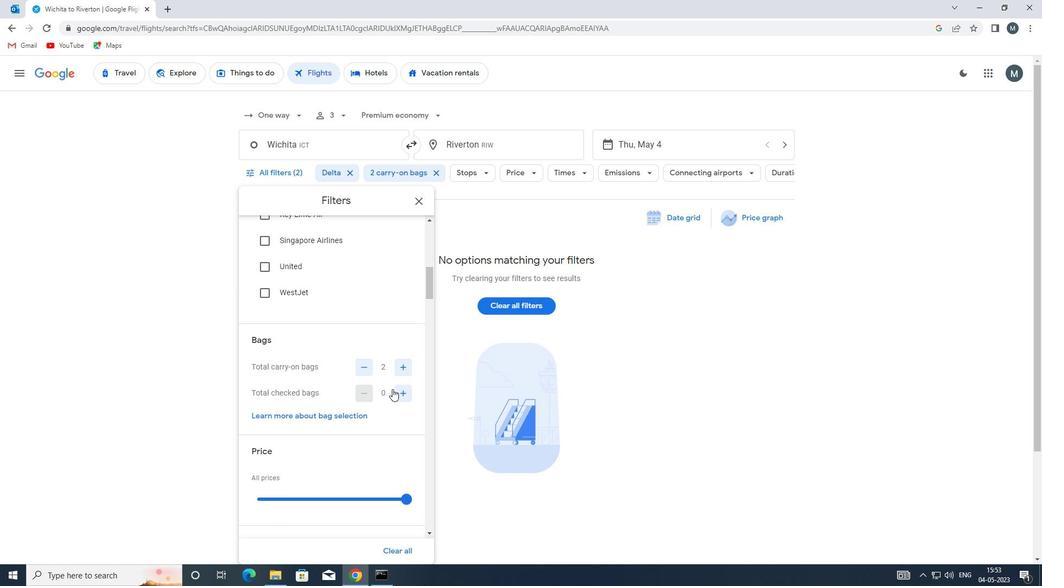 
Action: Mouse pressed left at (402, 394)
Screenshot: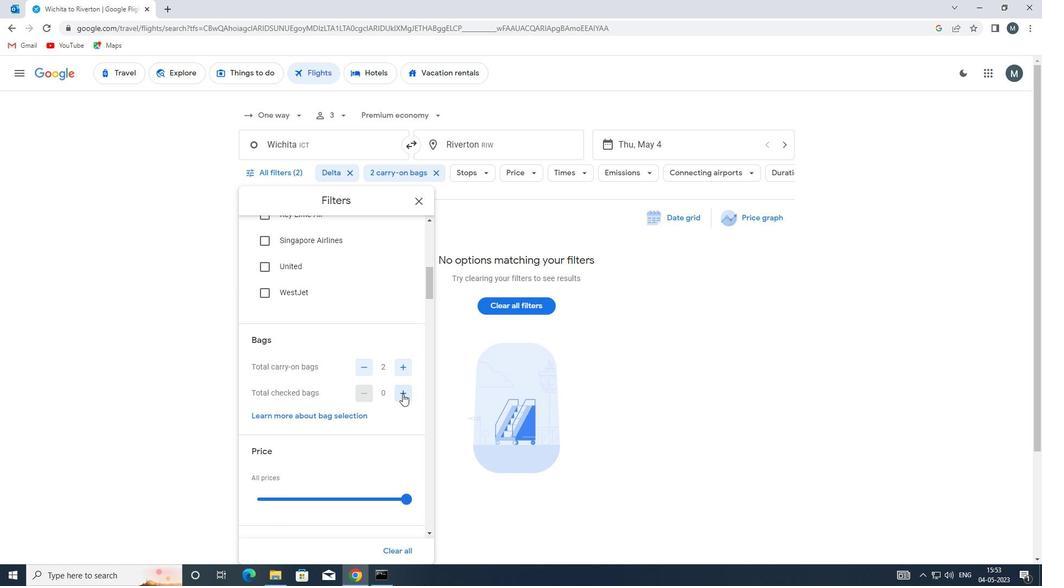 
Action: Mouse moved to (403, 394)
Screenshot: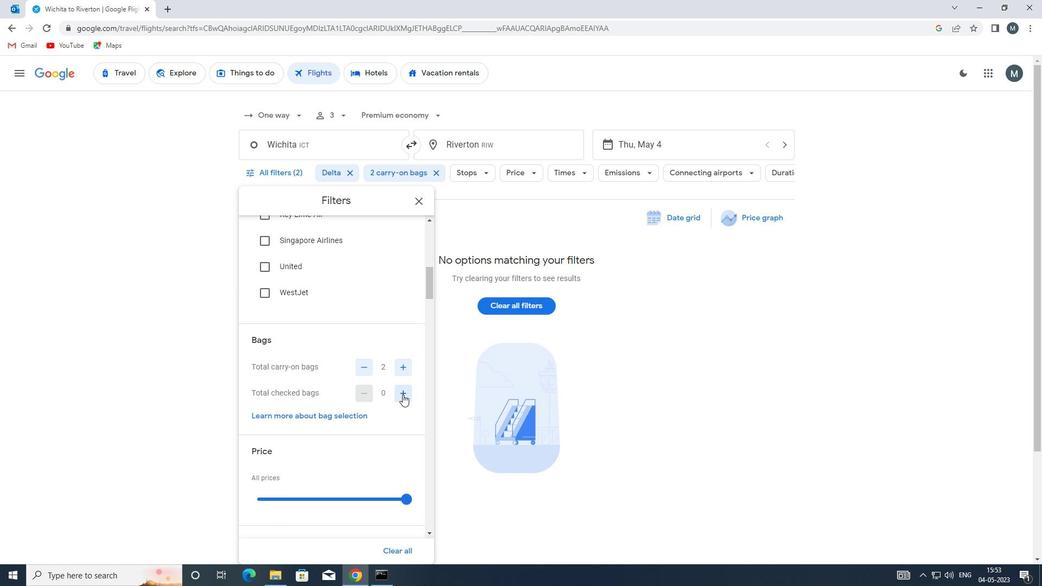 
Action: Mouse pressed left at (403, 394)
Screenshot: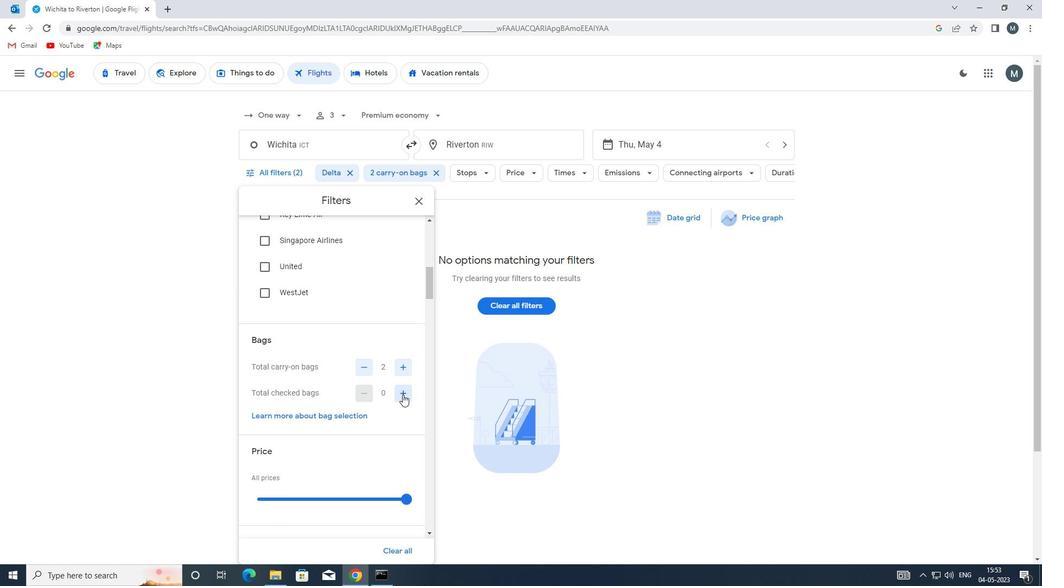 
Action: Mouse pressed left at (403, 394)
Screenshot: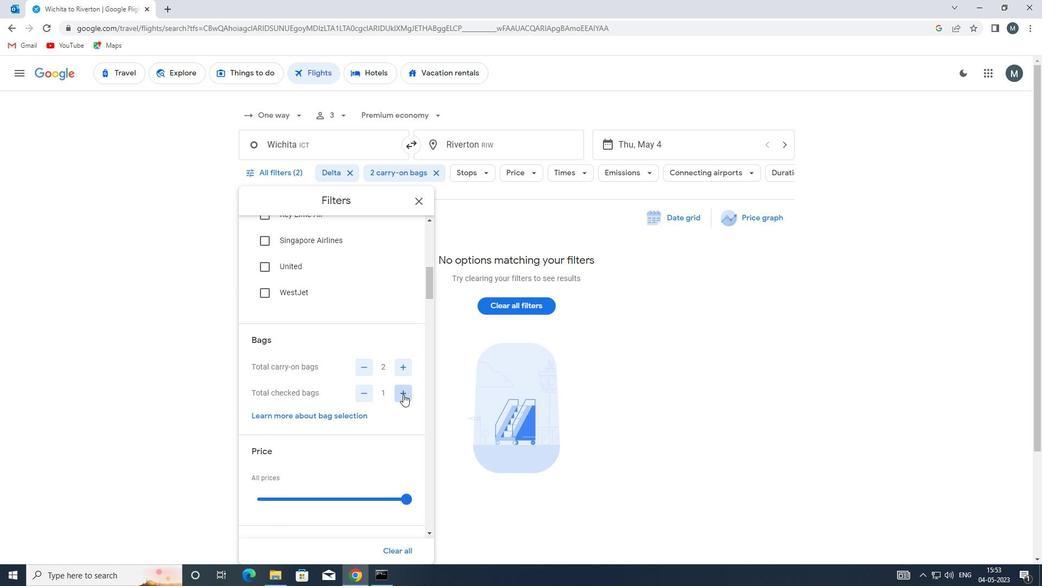 
Action: Mouse pressed left at (403, 394)
Screenshot: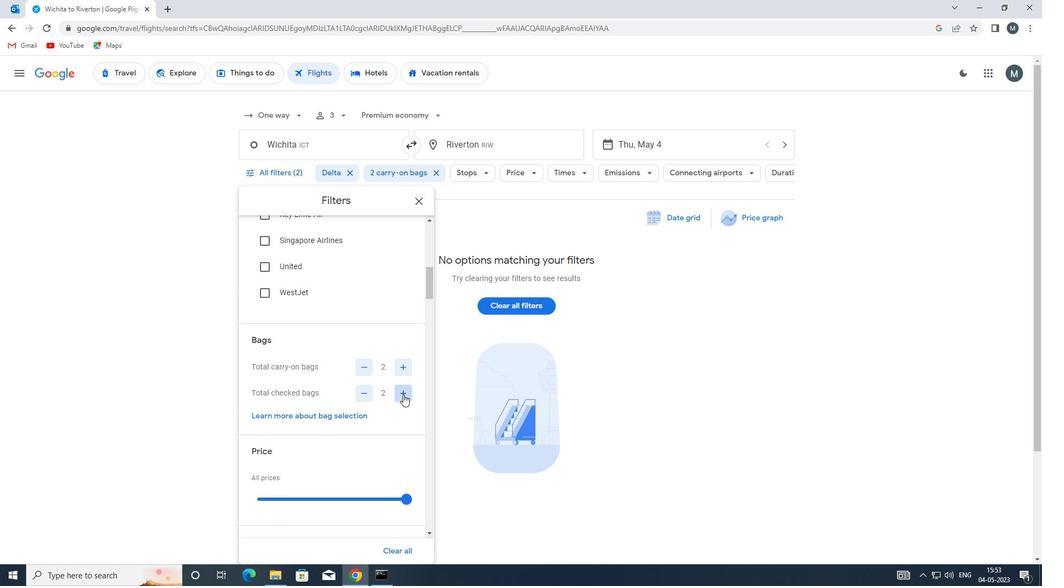 
Action: Mouse moved to (349, 372)
Screenshot: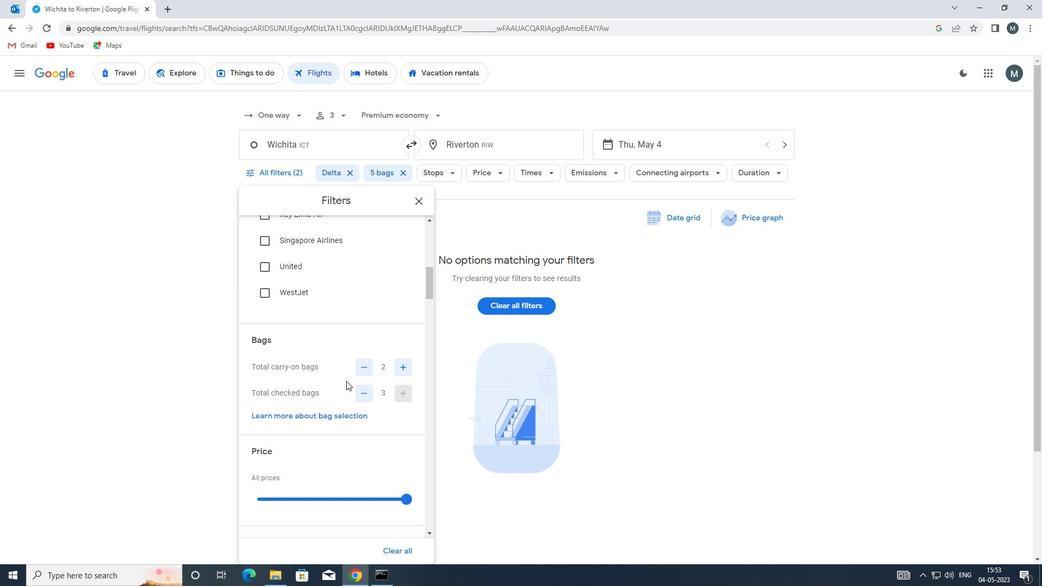
Action: Mouse scrolled (349, 372) with delta (0, 0)
Screenshot: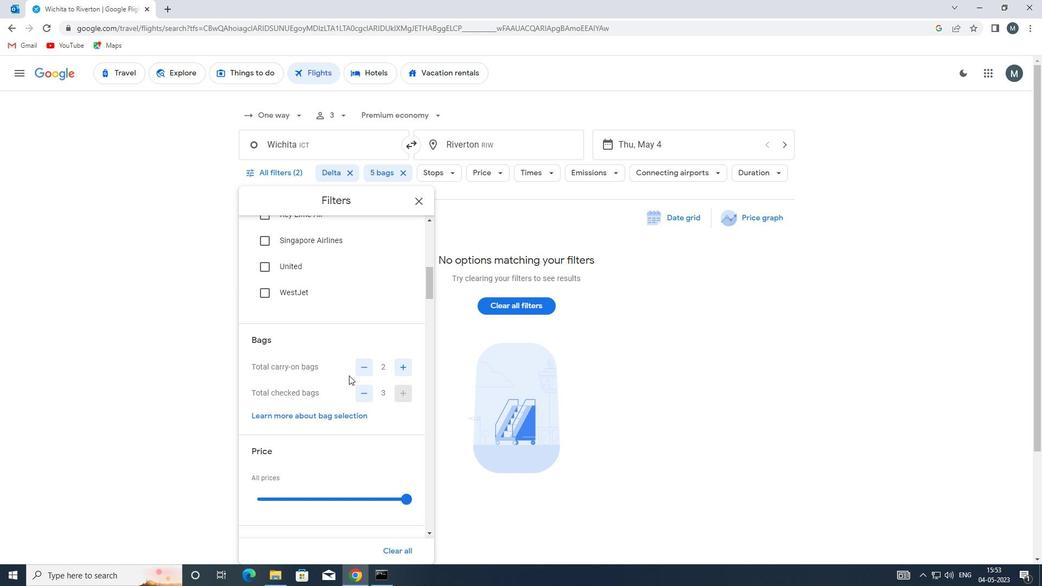 
Action: Mouse moved to (332, 436)
Screenshot: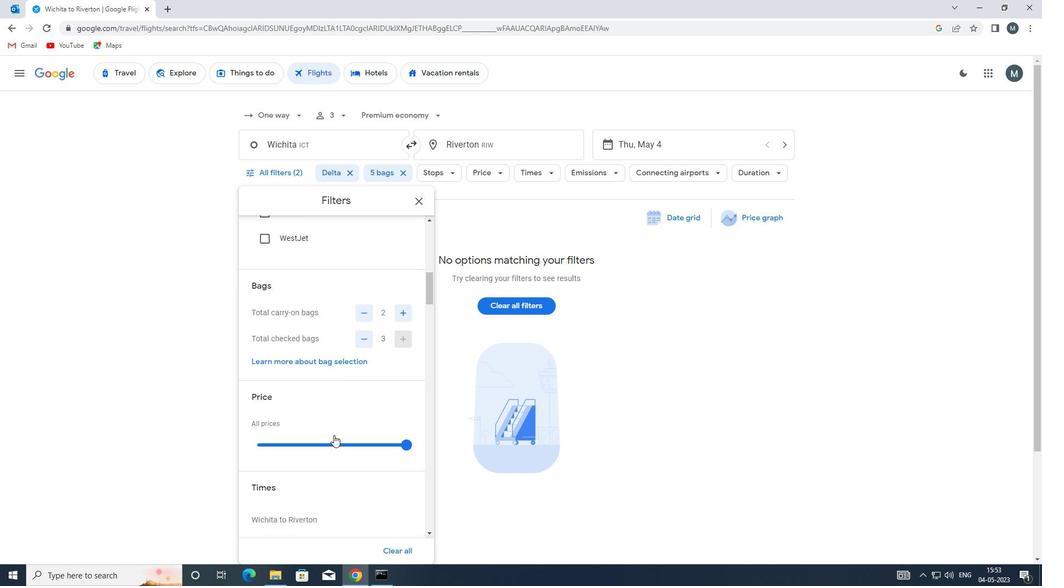 
Action: Mouse pressed left at (332, 436)
Screenshot: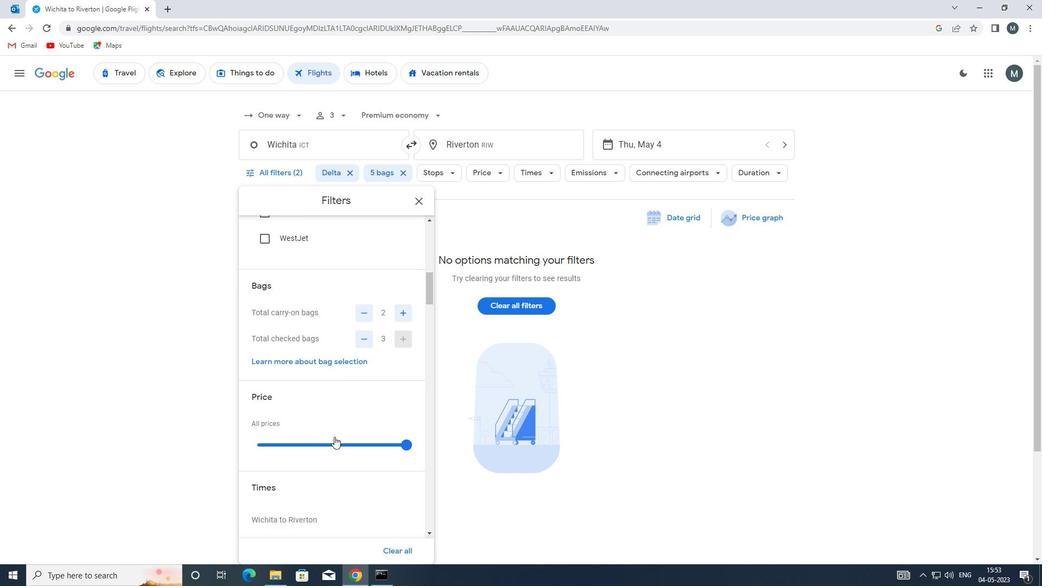 
Action: Mouse pressed left at (332, 436)
Screenshot: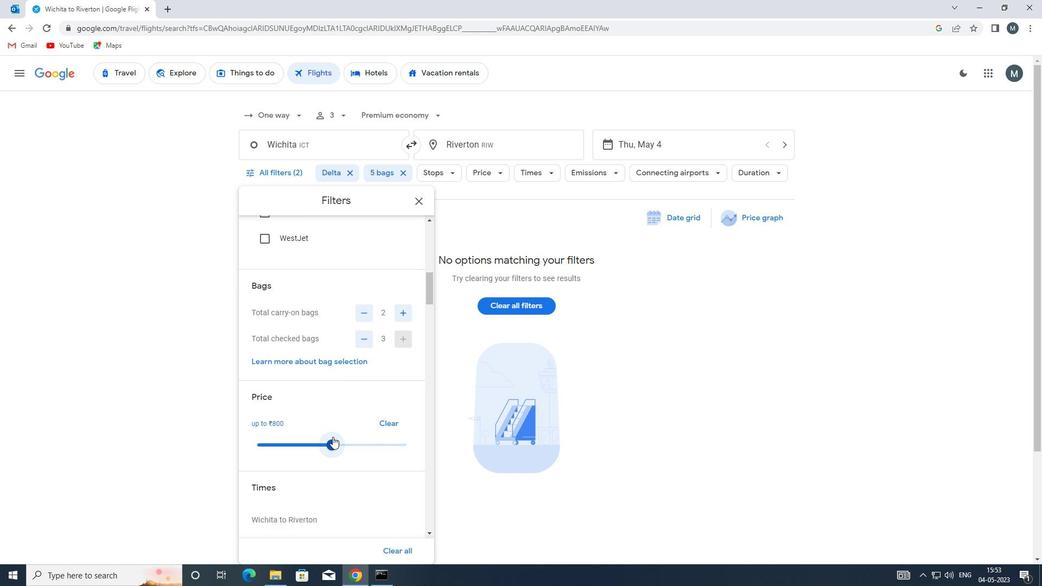 
Action: Mouse moved to (318, 403)
Screenshot: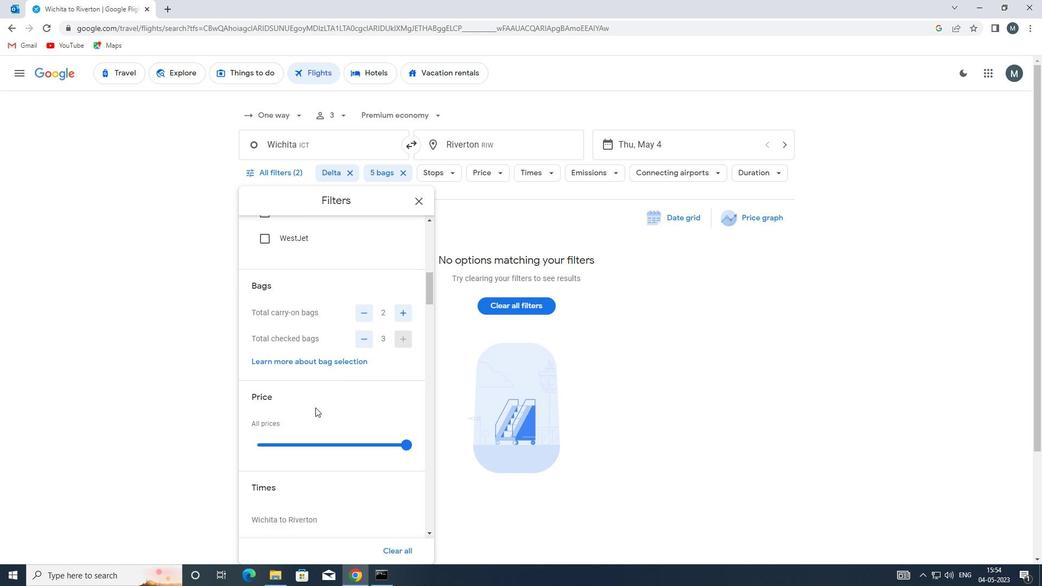 
Action: Mouse scrolled (318, 402) with delta (0, 0)
Screenshot: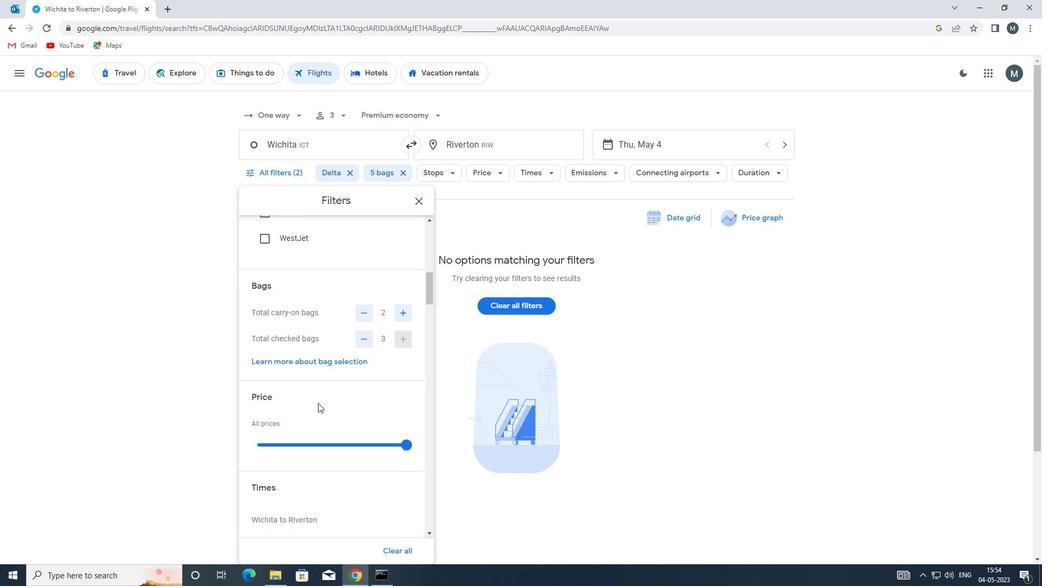 
Action: Mouse scrolled (318, 402) with delta (0, 0)
Screenshot: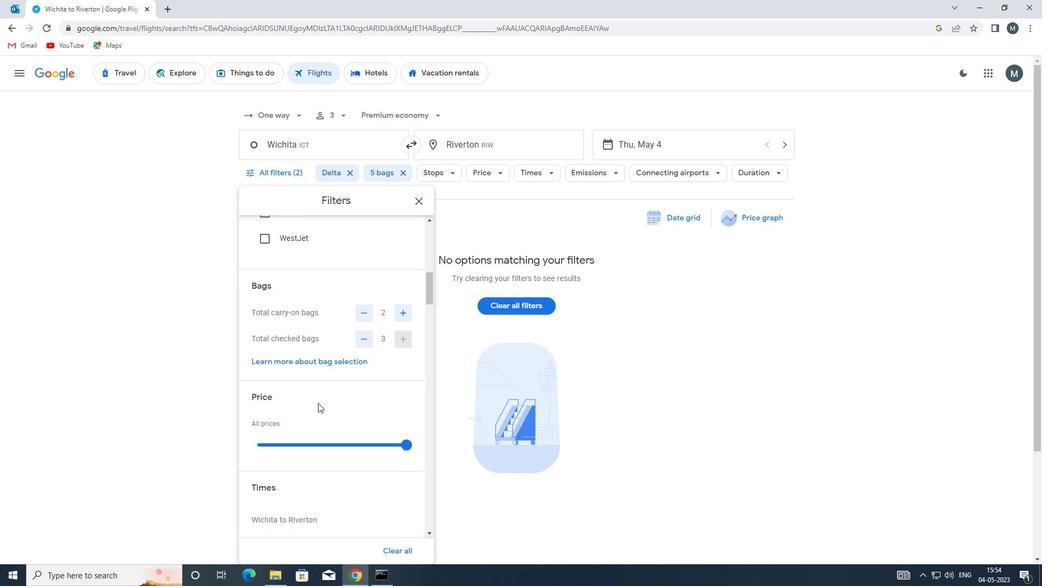 
Action: Mouse moved to (303, 401)
Screenshot: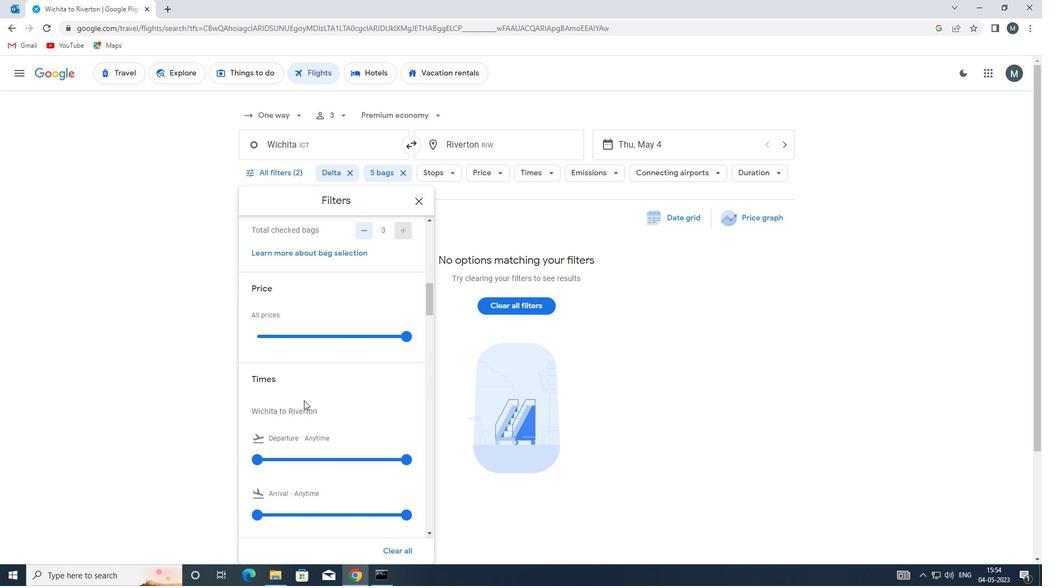 
Action: Mouse scrolled (303, 400) with delta (0, 0)
Screenshot: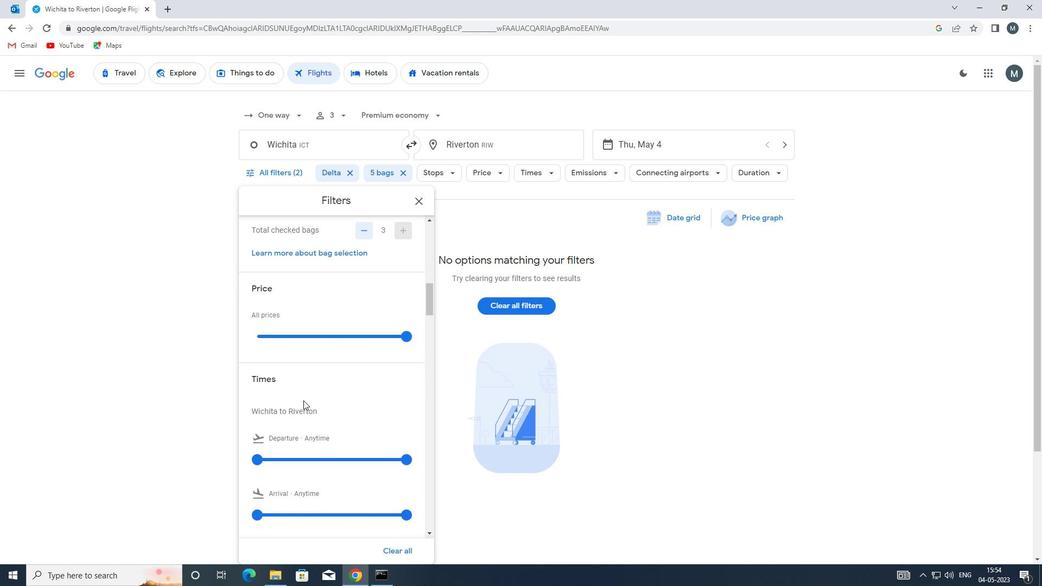 
Action: Mouse moved to (258, 405)
Screenshot: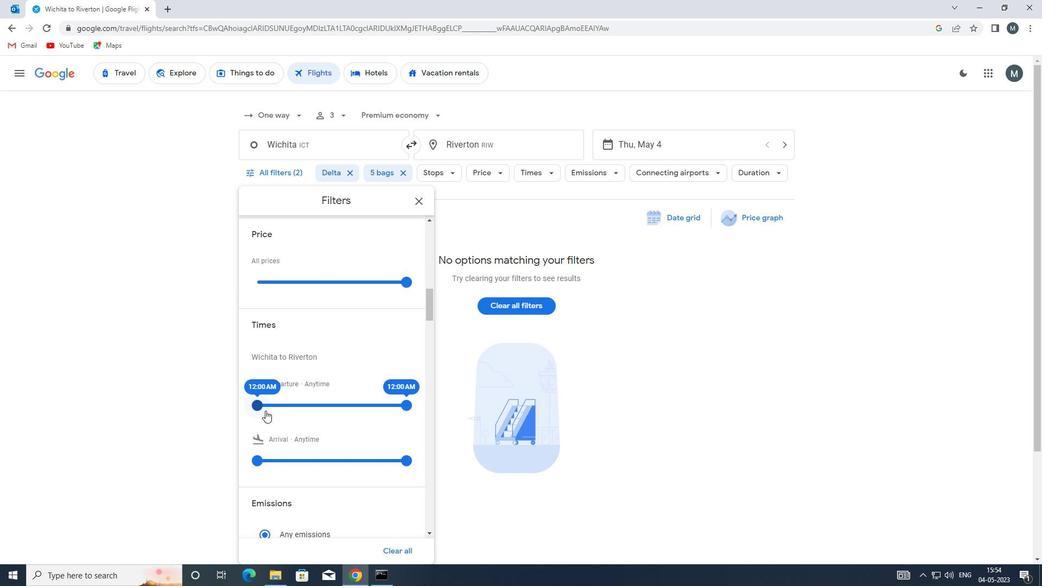 
Action: Mouse pressed left at (258, 405)
Screenshot: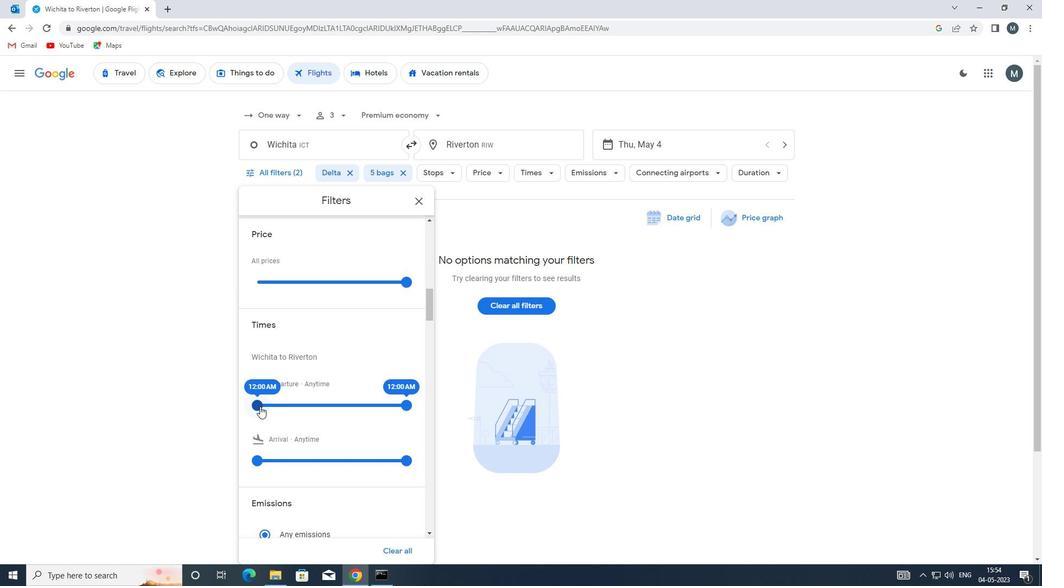 
Action: Mouse moved to (403, 402)
Screenshot: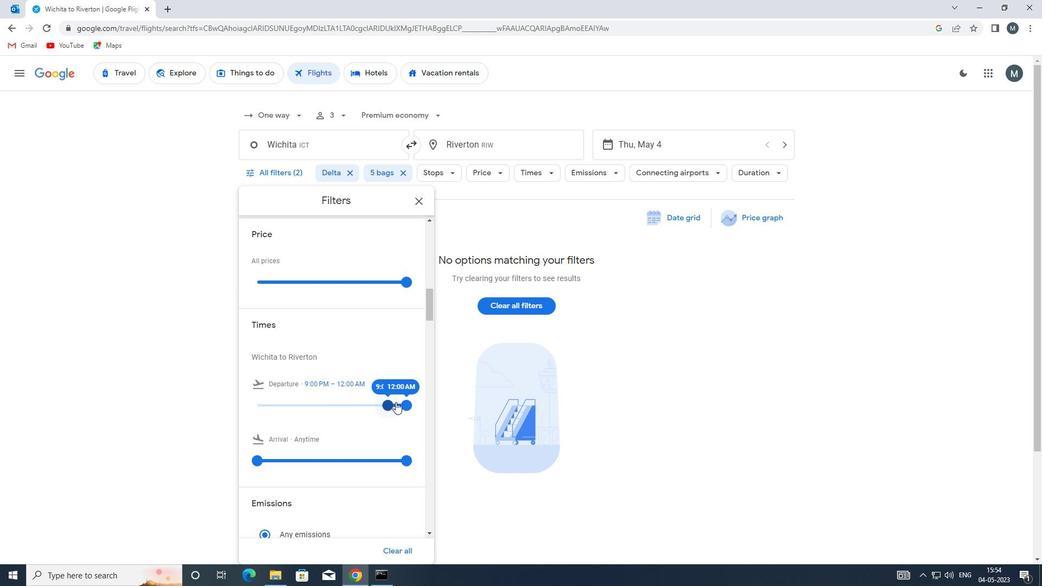 
Action: Mouse pressed left at (403, 402)
Screenshot: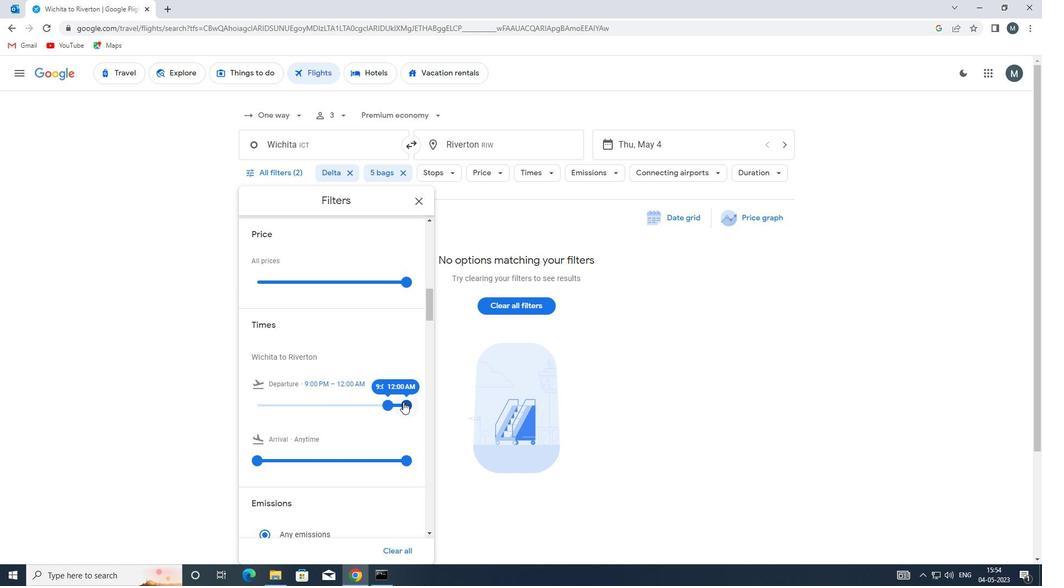 
Action: Mouse moved to (383, 403)
Screenshot: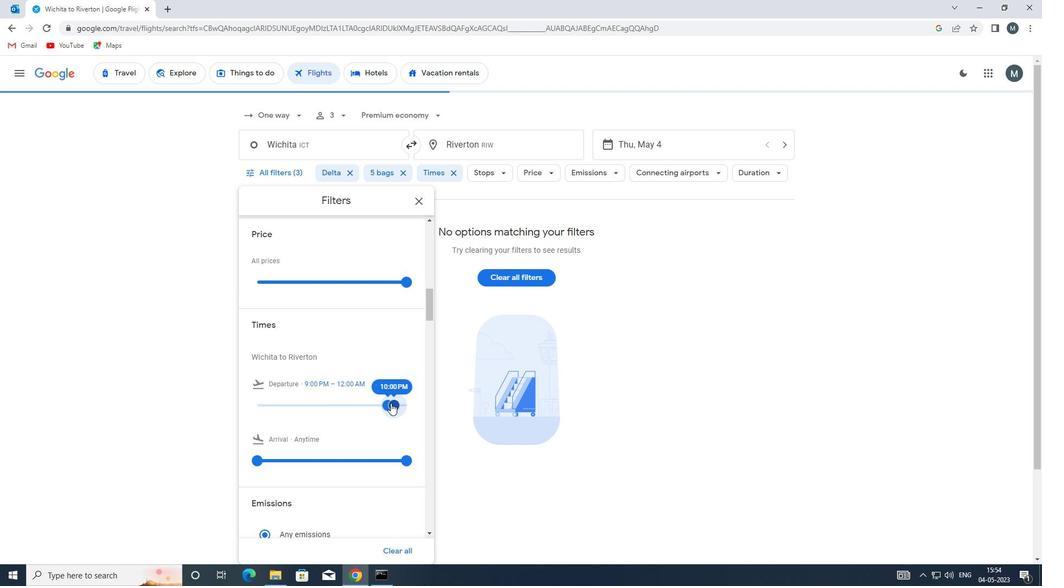
Action: Mouse scrolled (383, 402) with delta (0, 0)
Screenshot: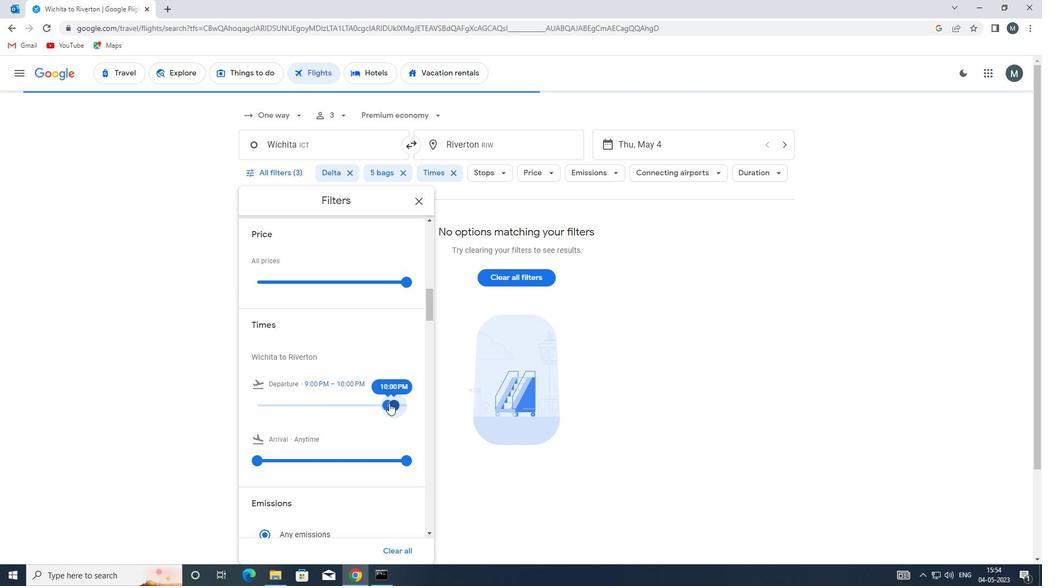 
Action: Mouse moved to (381, 402)
Screenshot: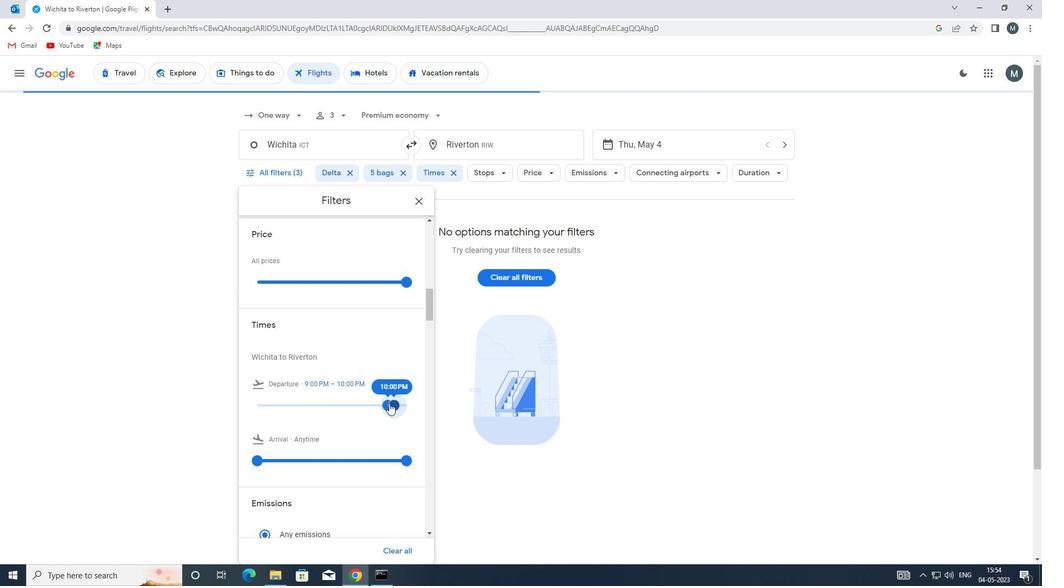 
Action: Mouse scrolled (381, 401) with delta (0, 0)
Screenshot: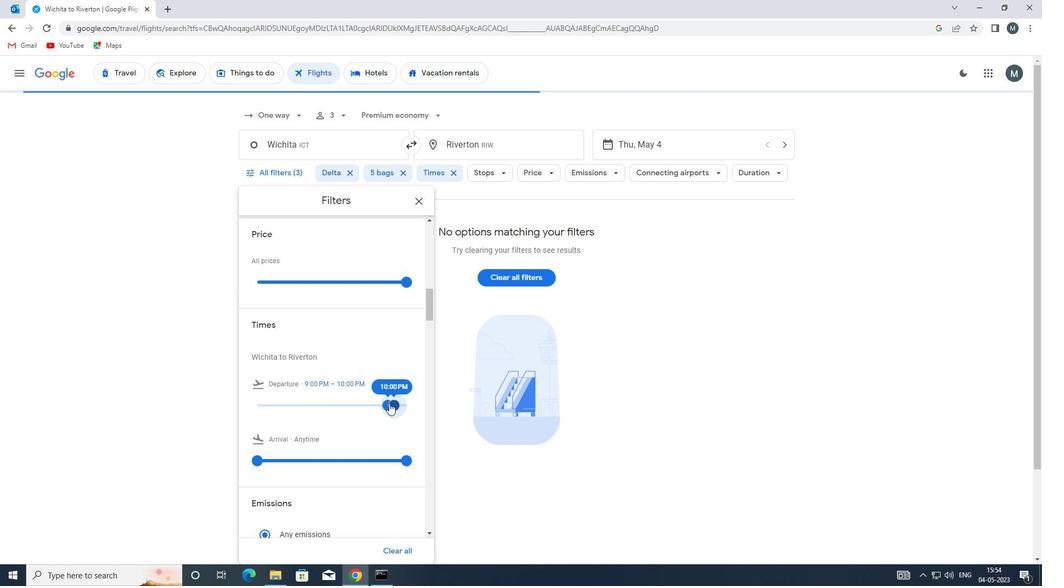 
Action: Mouse moved to (422, 201)
Screenshot: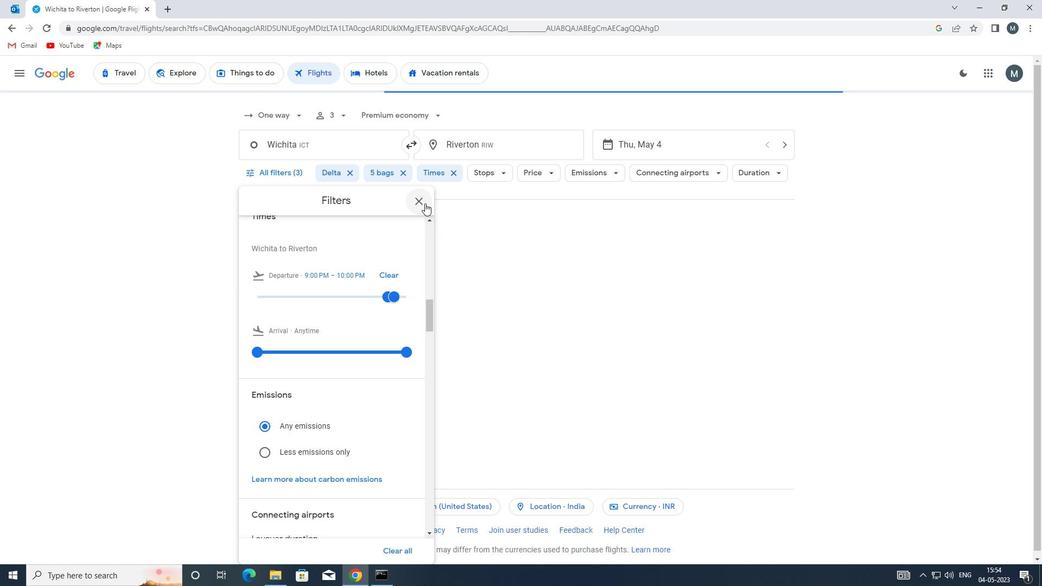 
Action: Mouse pressed left at (422, 201)
Screenshot: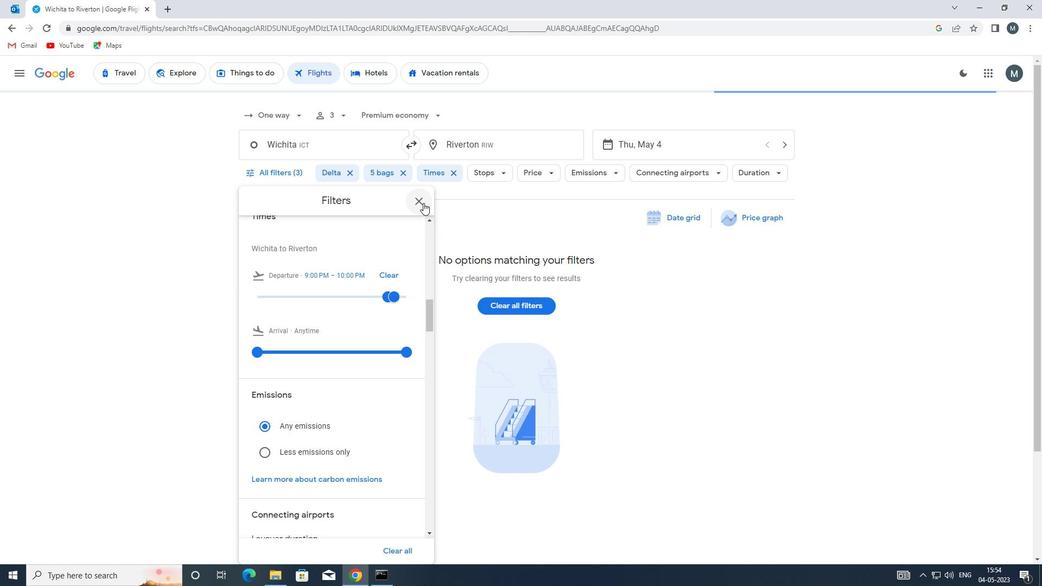 
Action: Mouse moved to (416, 216)
Screenshot: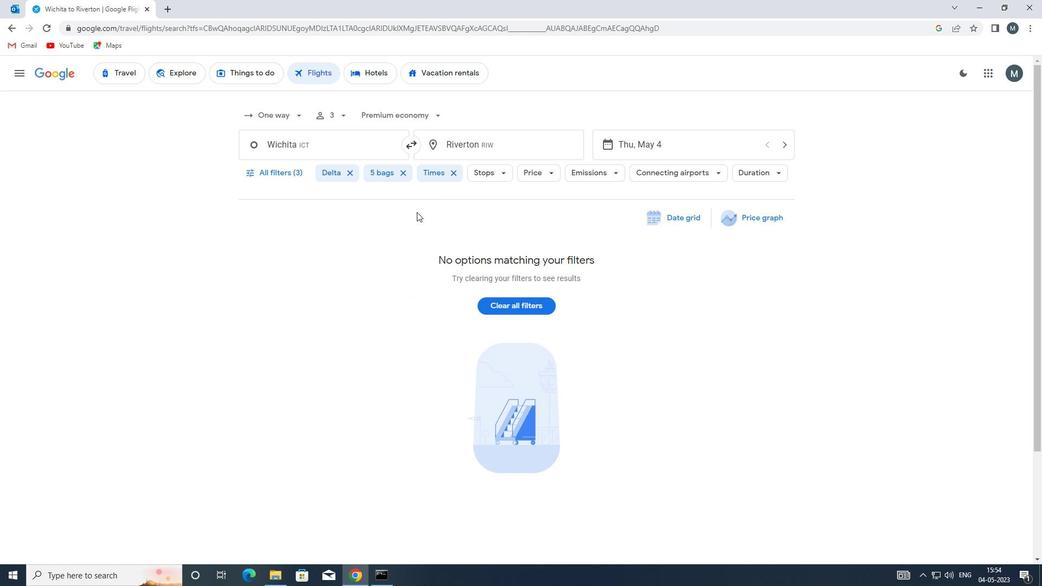 
